 Task: Check the percentage active listings of tub shower in the last 5 years.
Action: Mouse moved to (1142, 240)
Screenshot: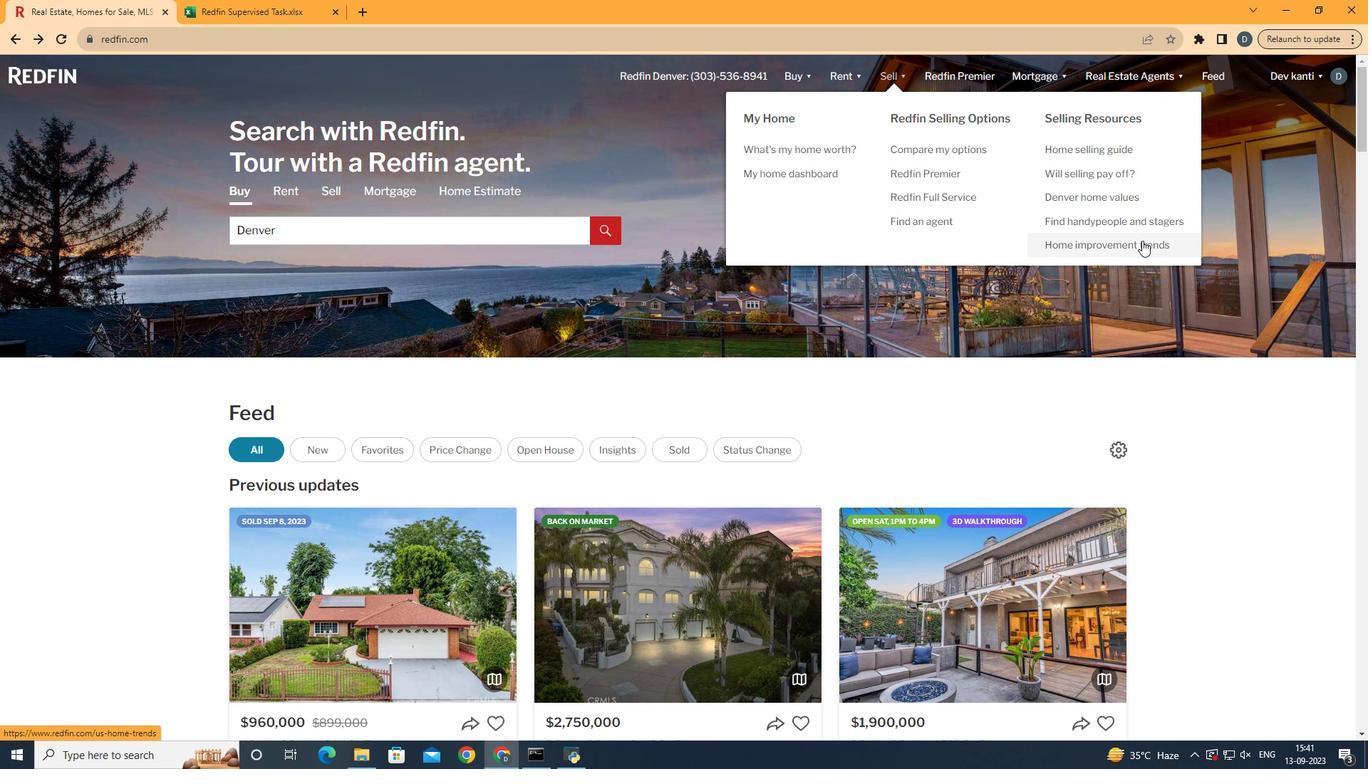 
Action: Mouse pressed left at (1142, 240)
Screenshot: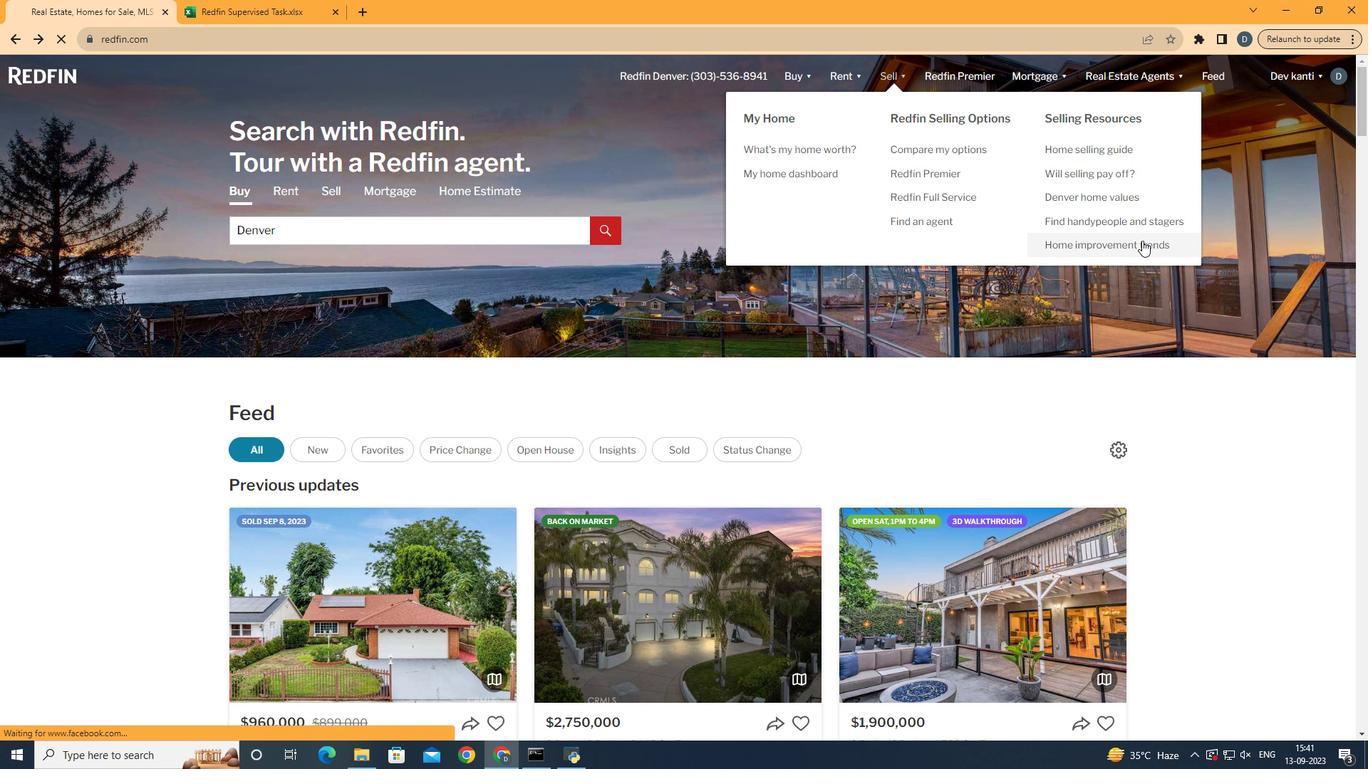 
Action: Mouse moved to (356, 273)
Screenshot: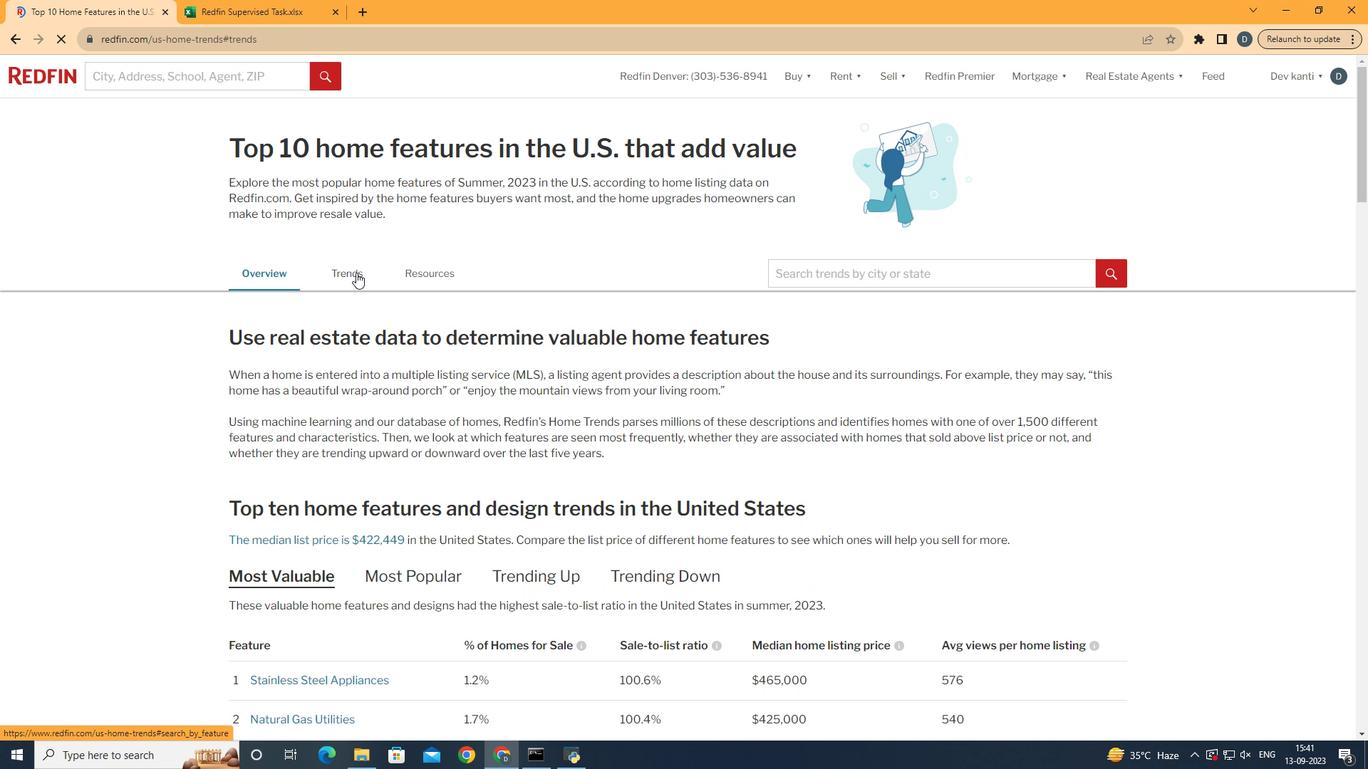 
Action: Mouse pressed left at (356, 273)
Screenshot: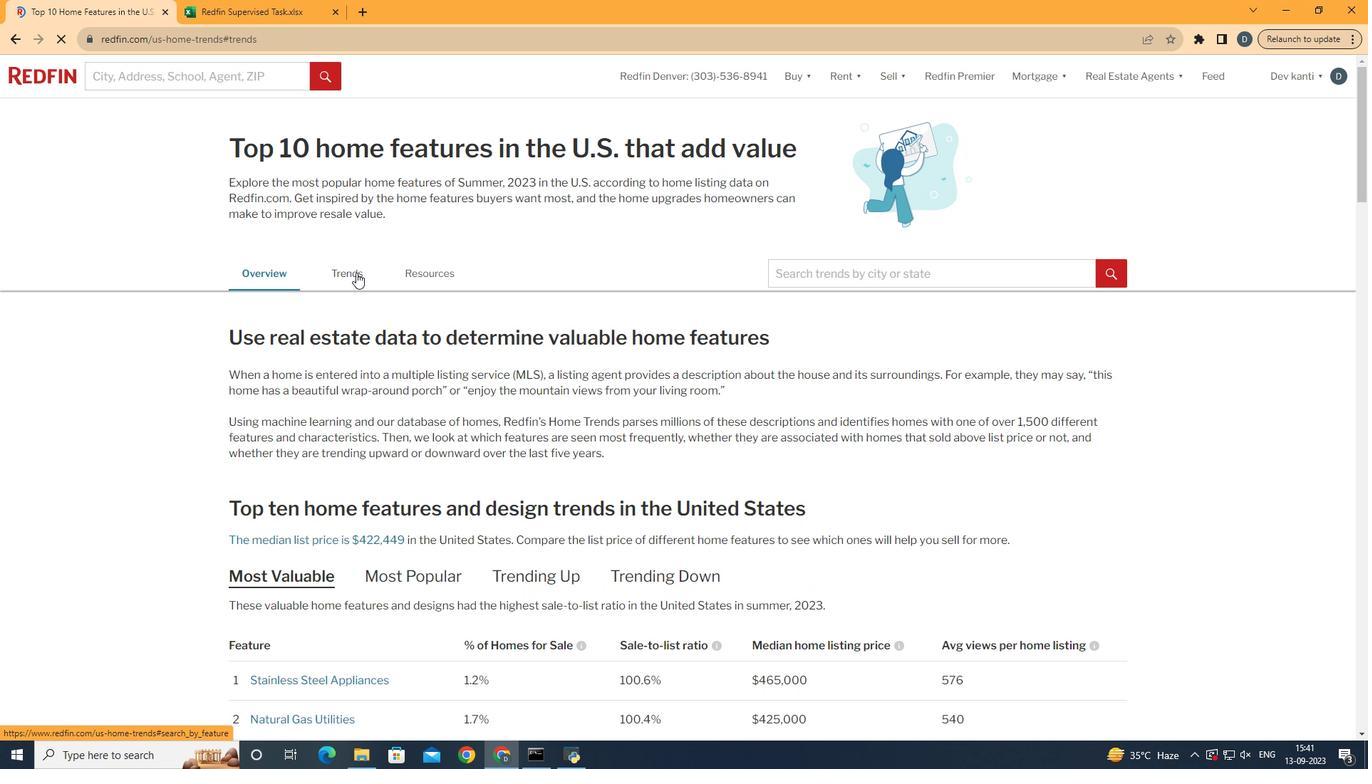 
Action: Mouse moved to (762, 281)
Screenshot: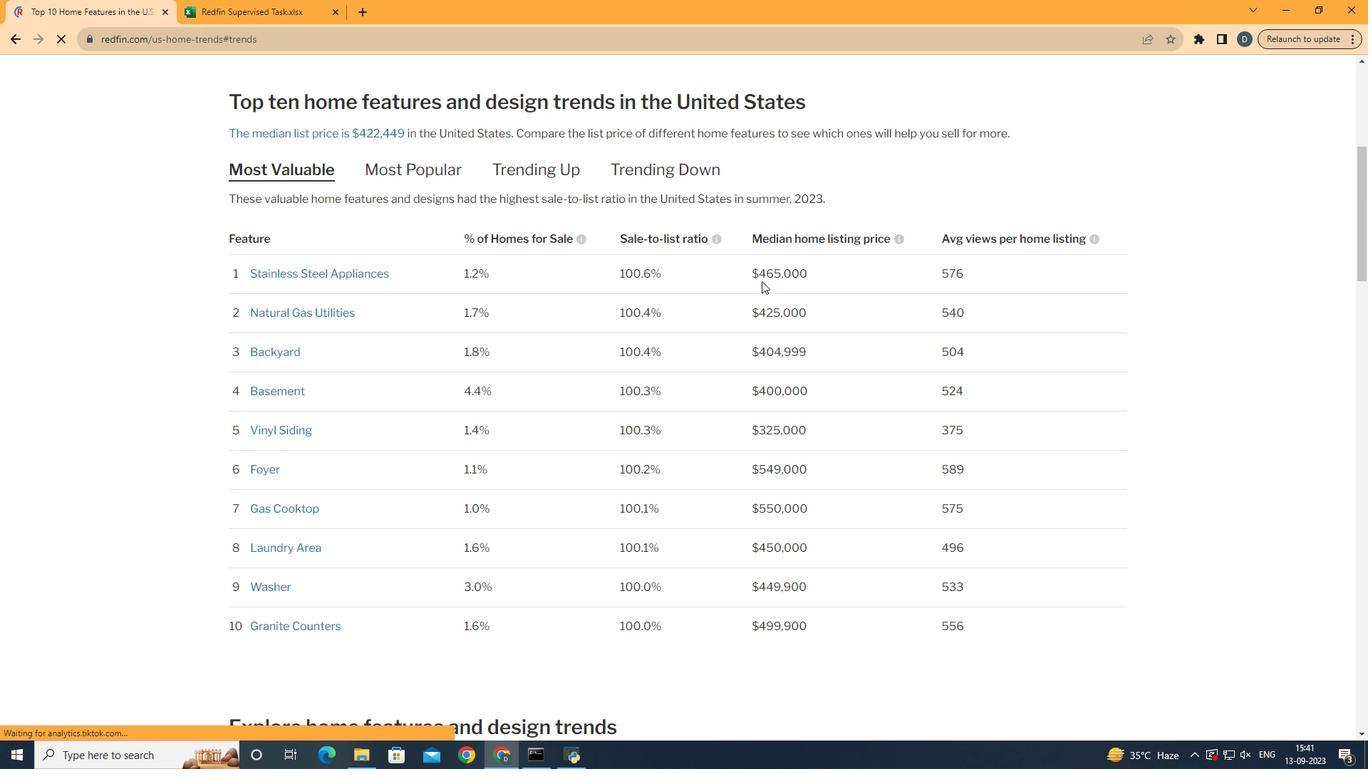
Action: Mouse scrolled (762, 280) with delta (0, 0)
Screenshot: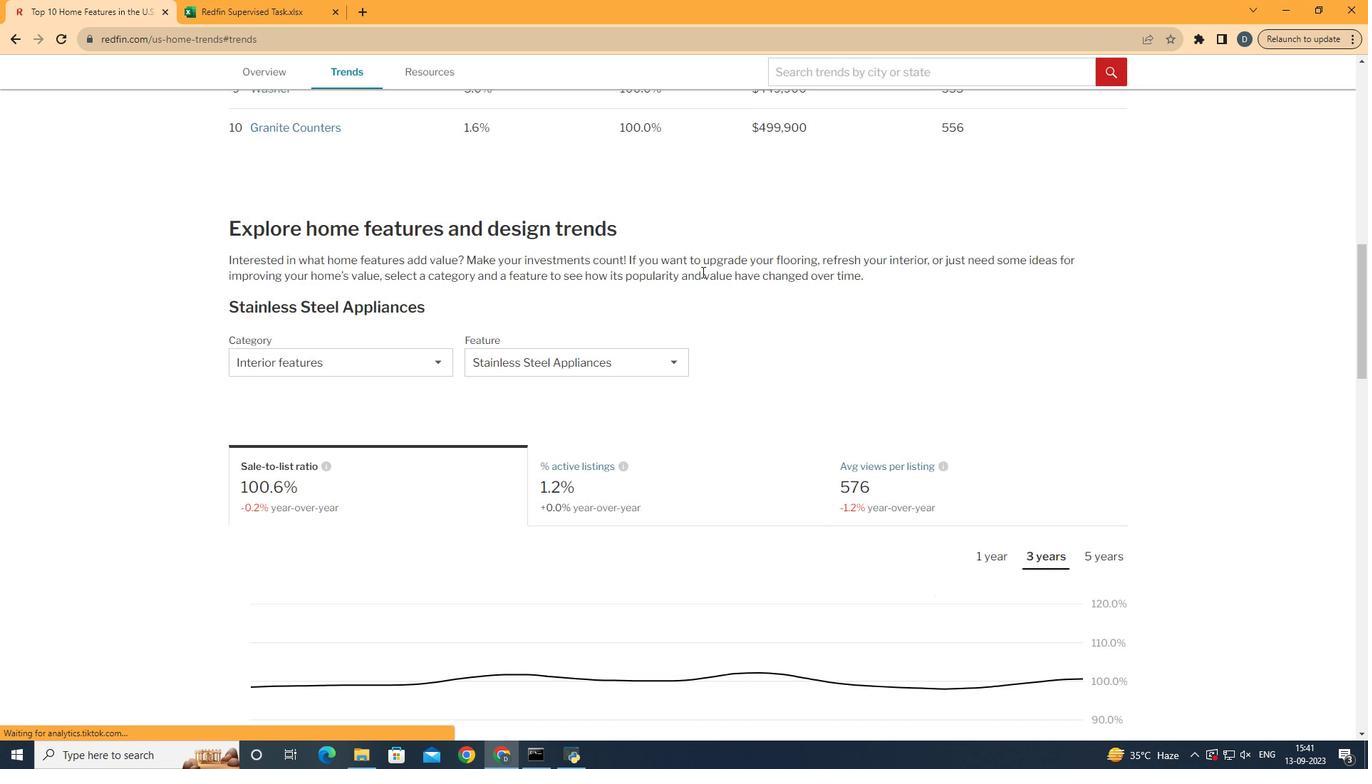 
Action: Mouse scrolled (762, 280) with delta (0, 0)
Screenshot: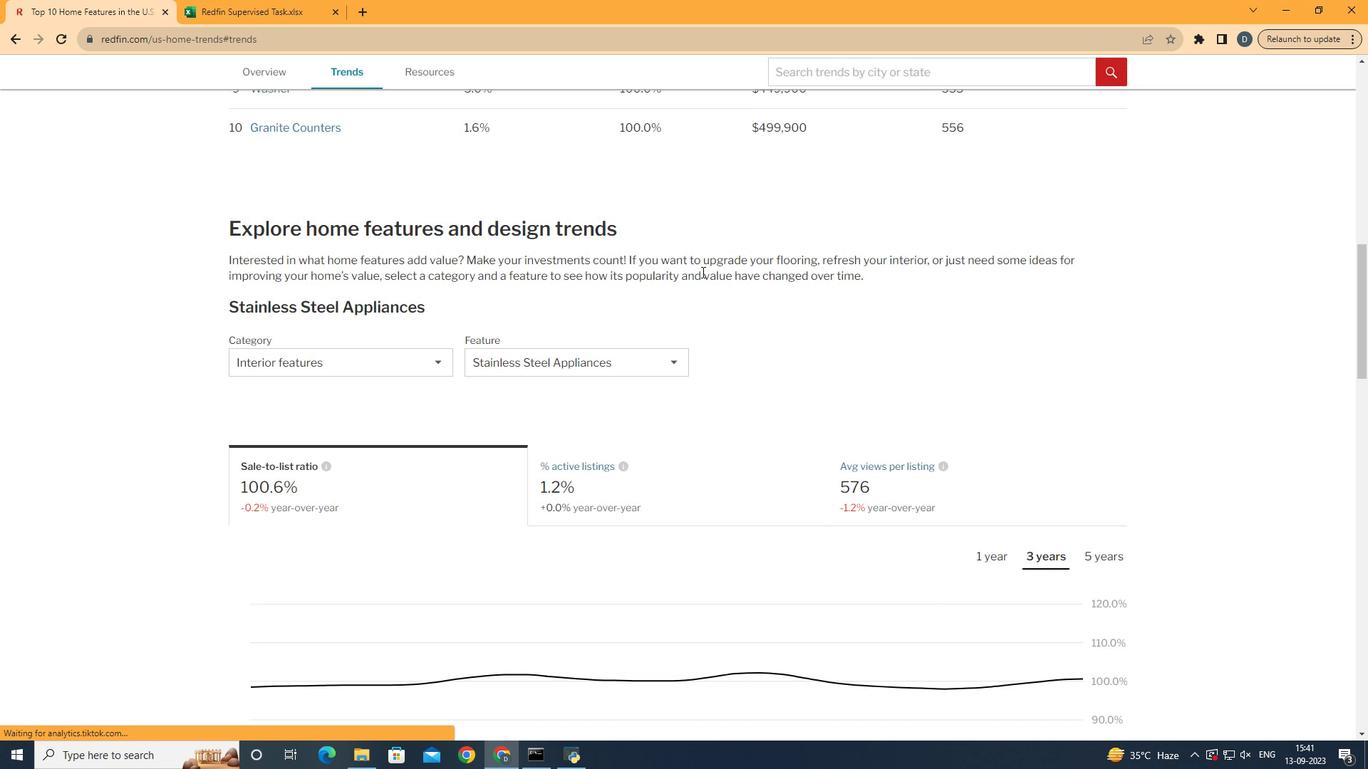 
Action: Mouse scrolled (762, 280) with delta (0, 0)
Screenshot: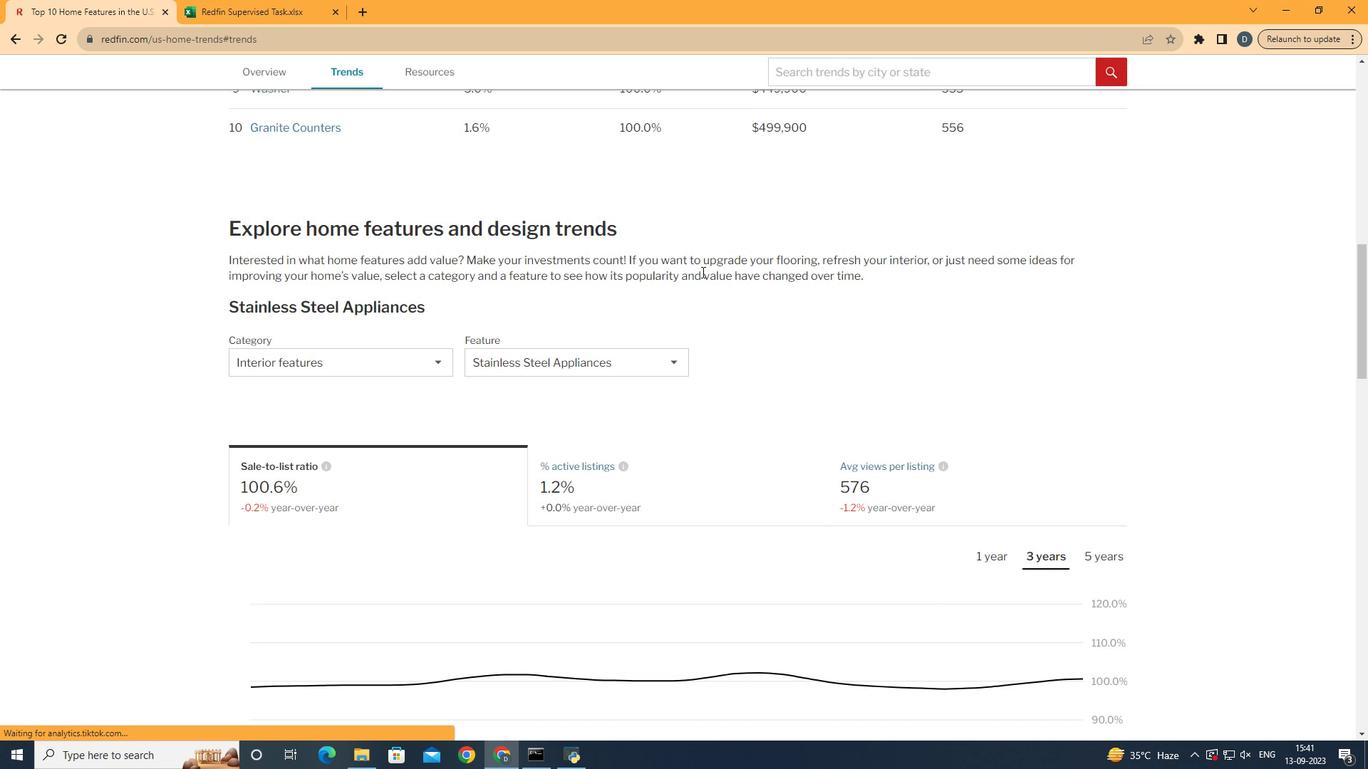 
Action: Mouse scrolled (762, 280) with delta (0, 0)
Screenshot: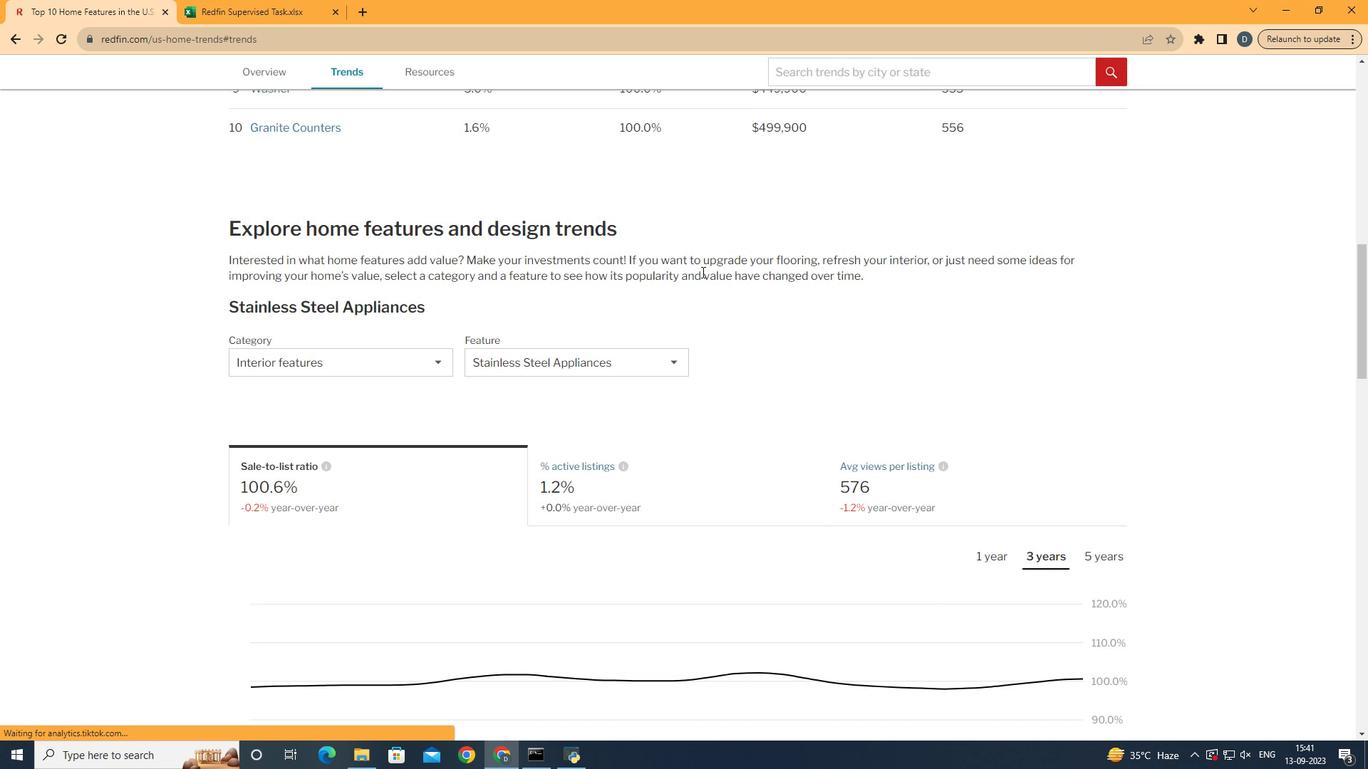 
Action: Mouse scrolled (762, 280) with delta (0, 0)
Screenshot: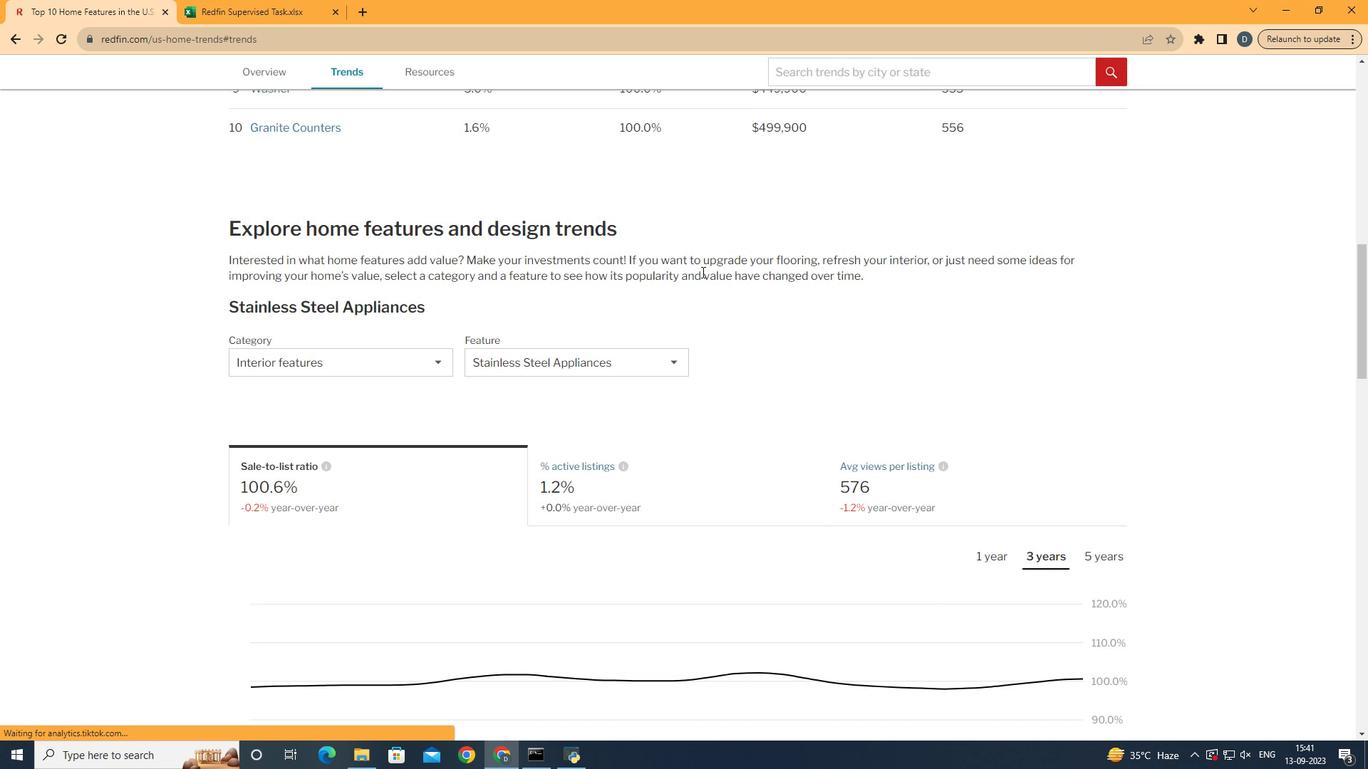 
Action: Mouse scrolled (762, 280) with delta (0, 0)
Screenshot: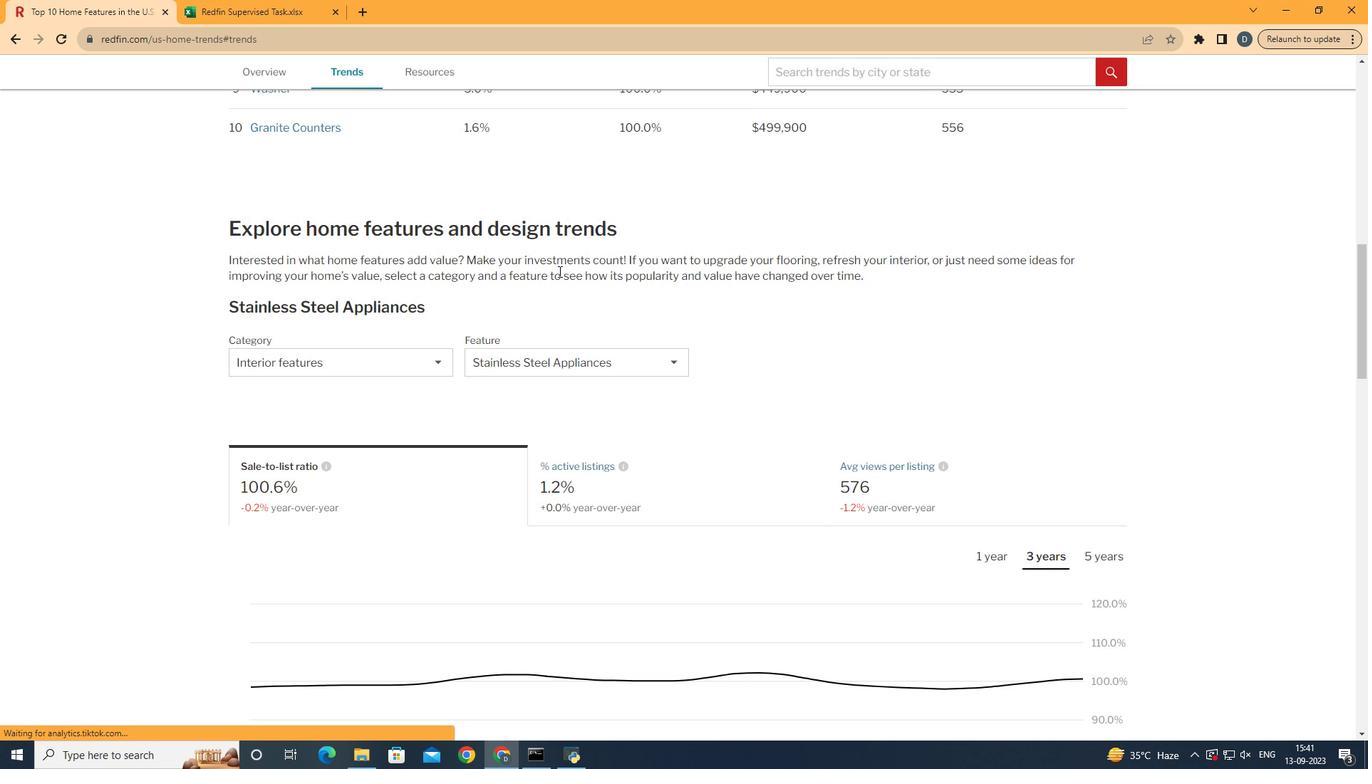 
Action: Mouse scrolled (762, 280) with delta (0, 0)
Screenshot: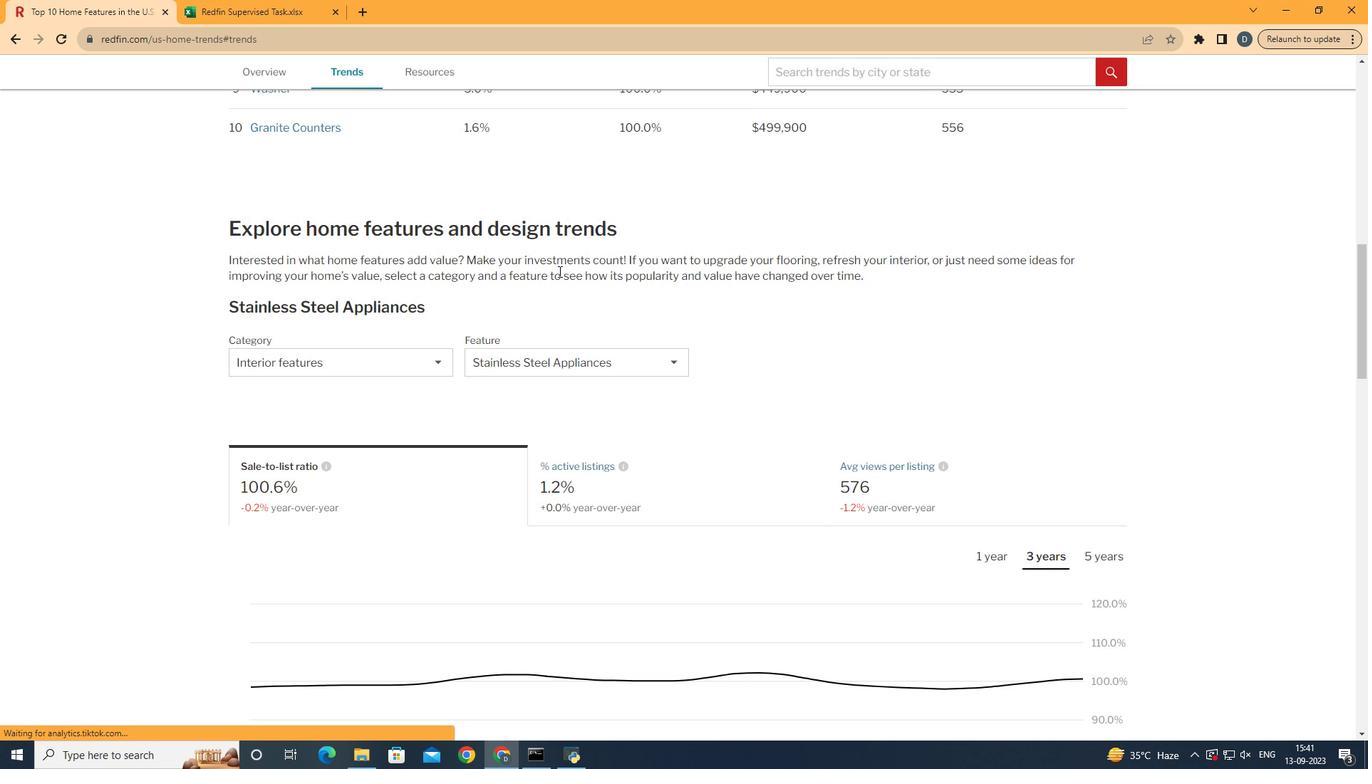 
Action: Mouse moved to (320, 360)
Screenshot: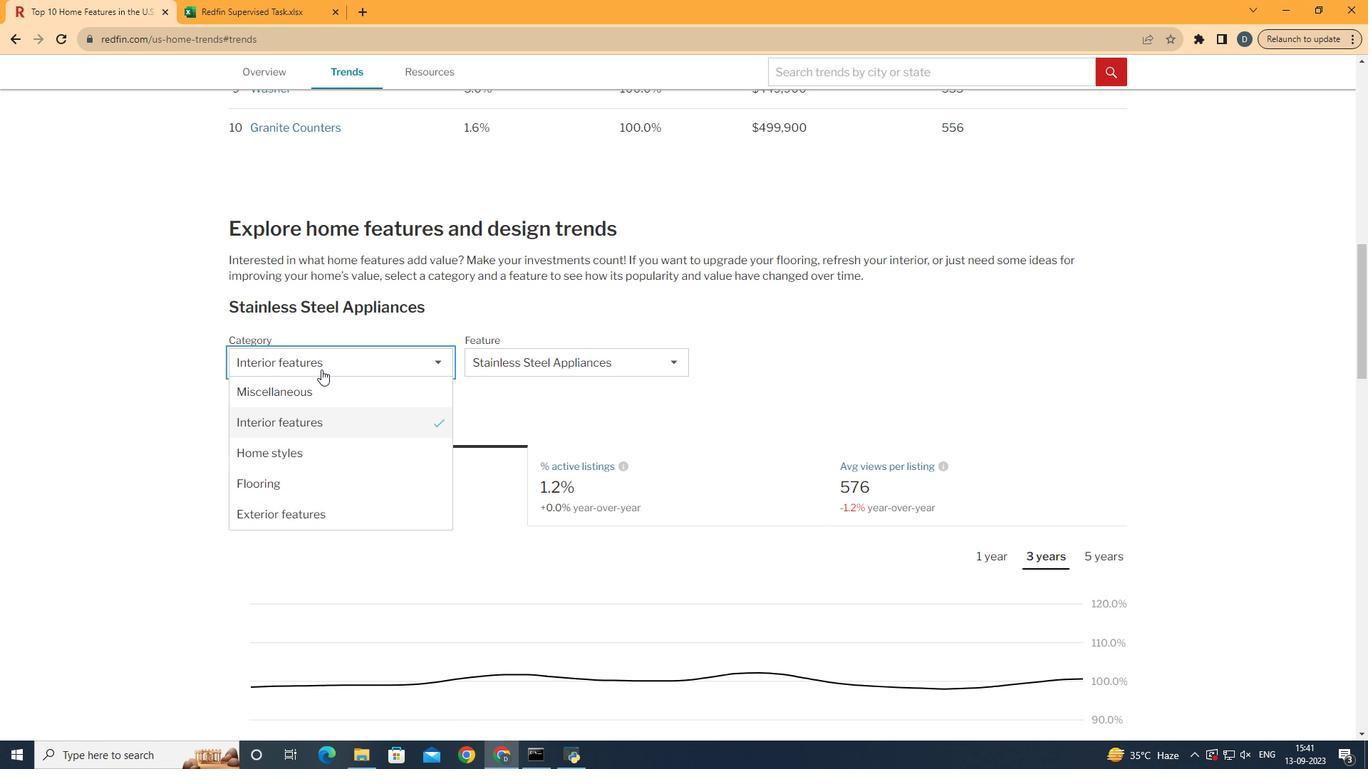 
Action: Mouse pressed left at (320, 360)
Screenshot: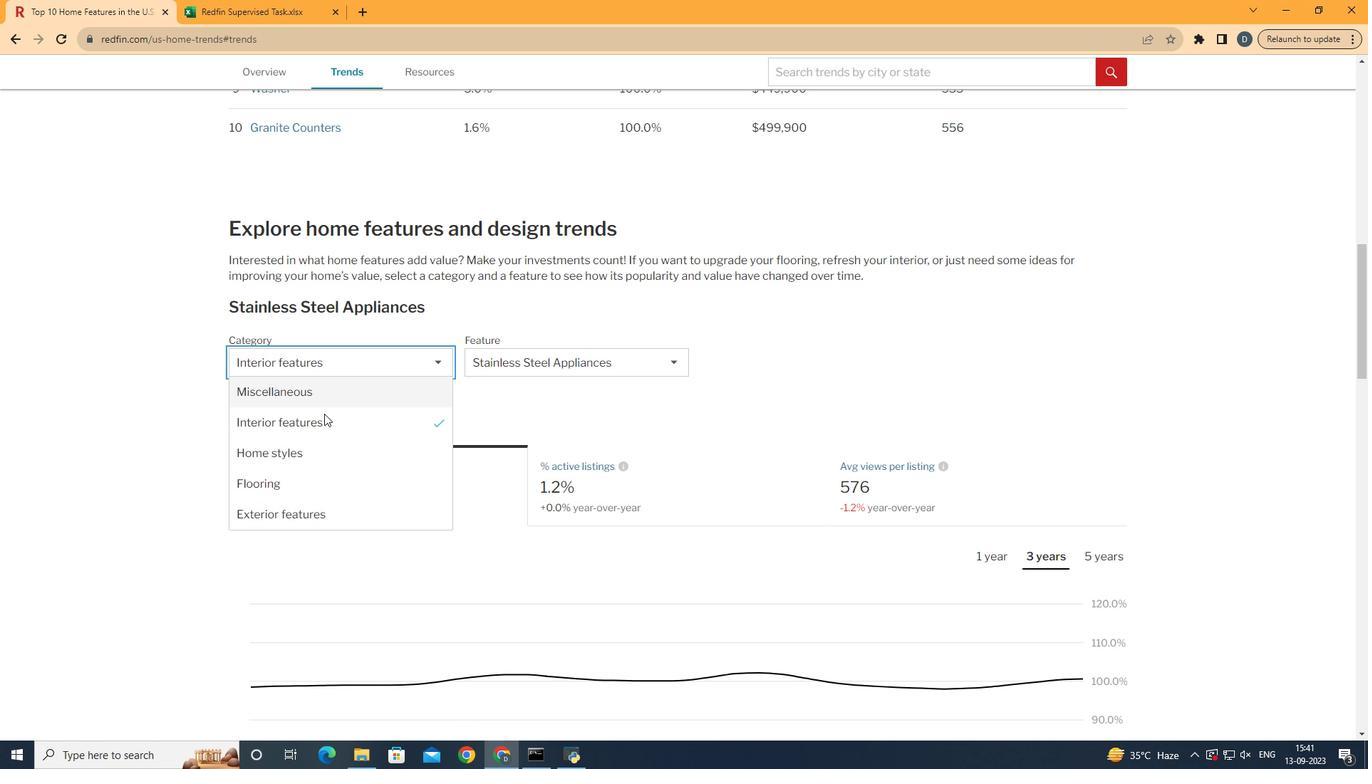 
Action: Mouse moved to (327, 426)
Screenshot: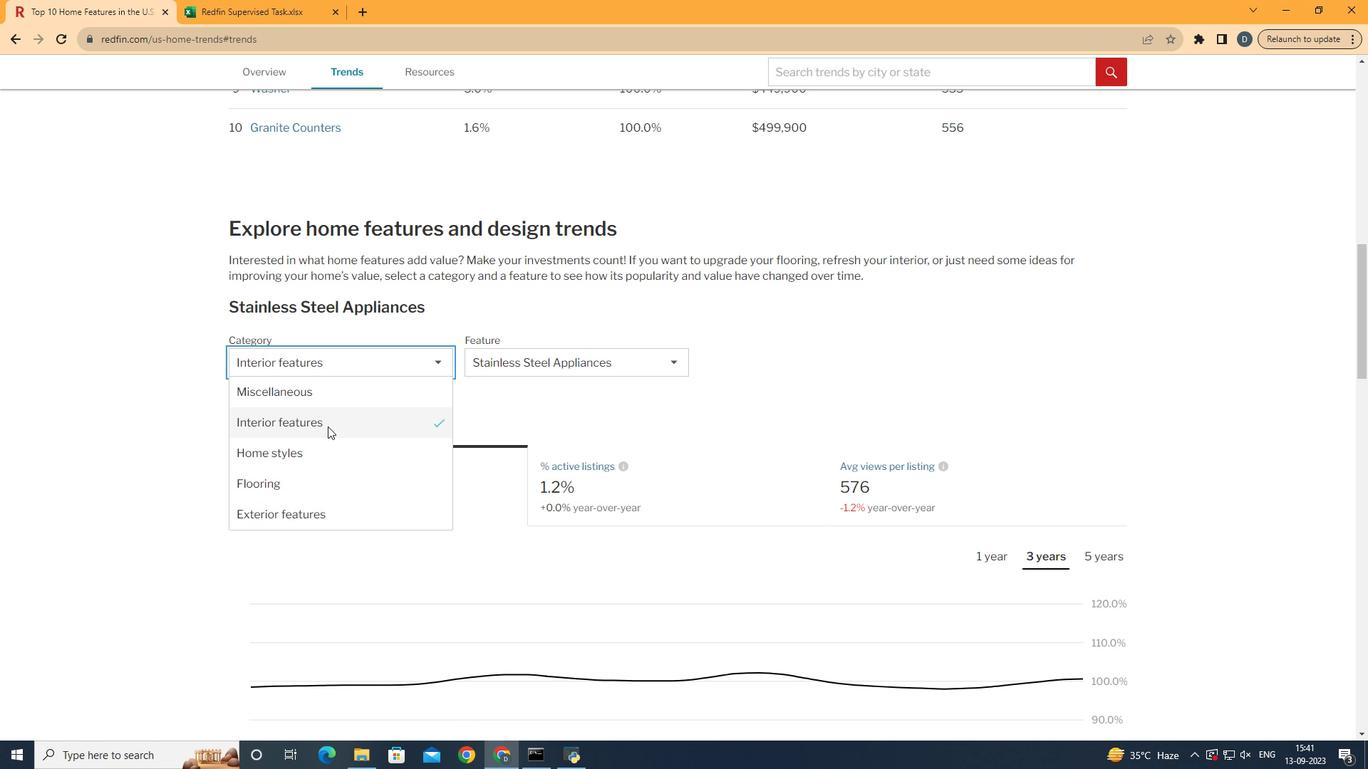 
Action: Mouse pressed left at (327, 426)
Screenshot: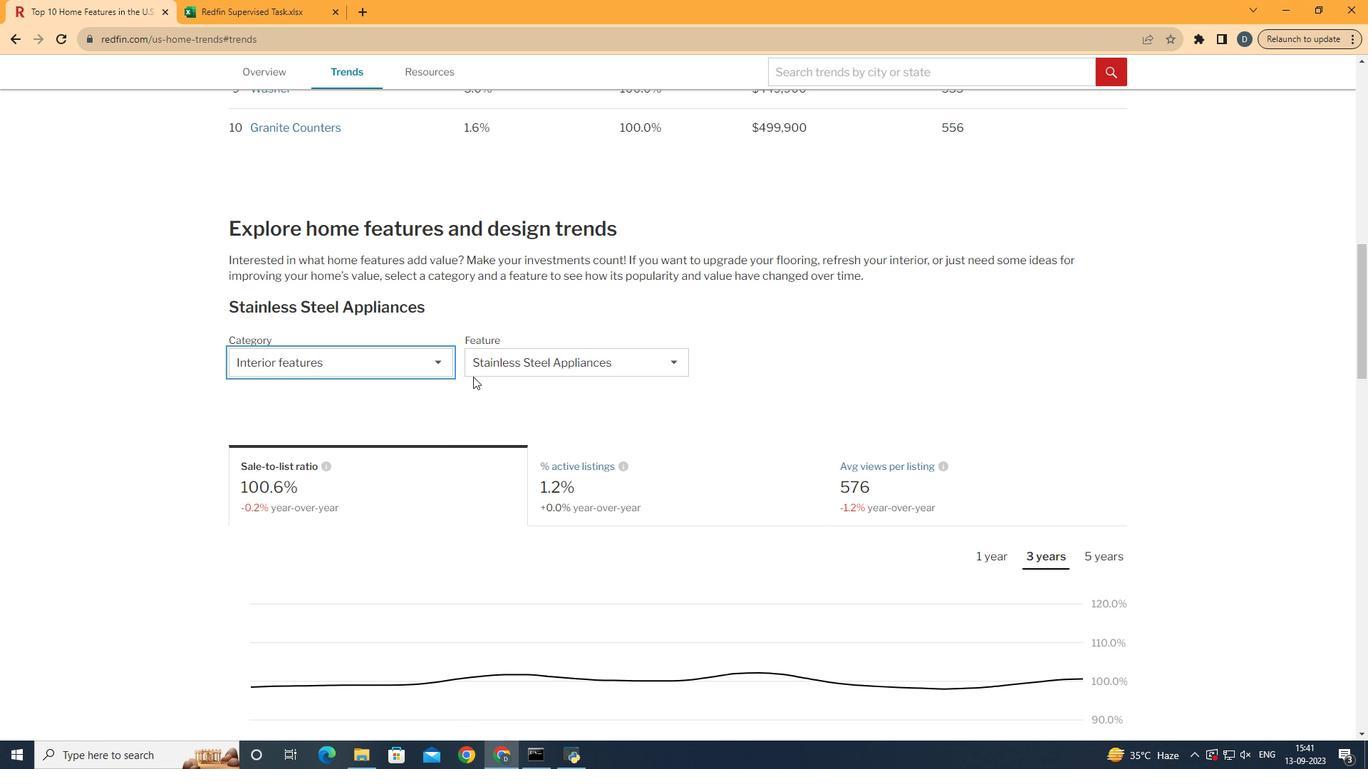 
Action: Mouse moved to (582, 346)
Screenshot: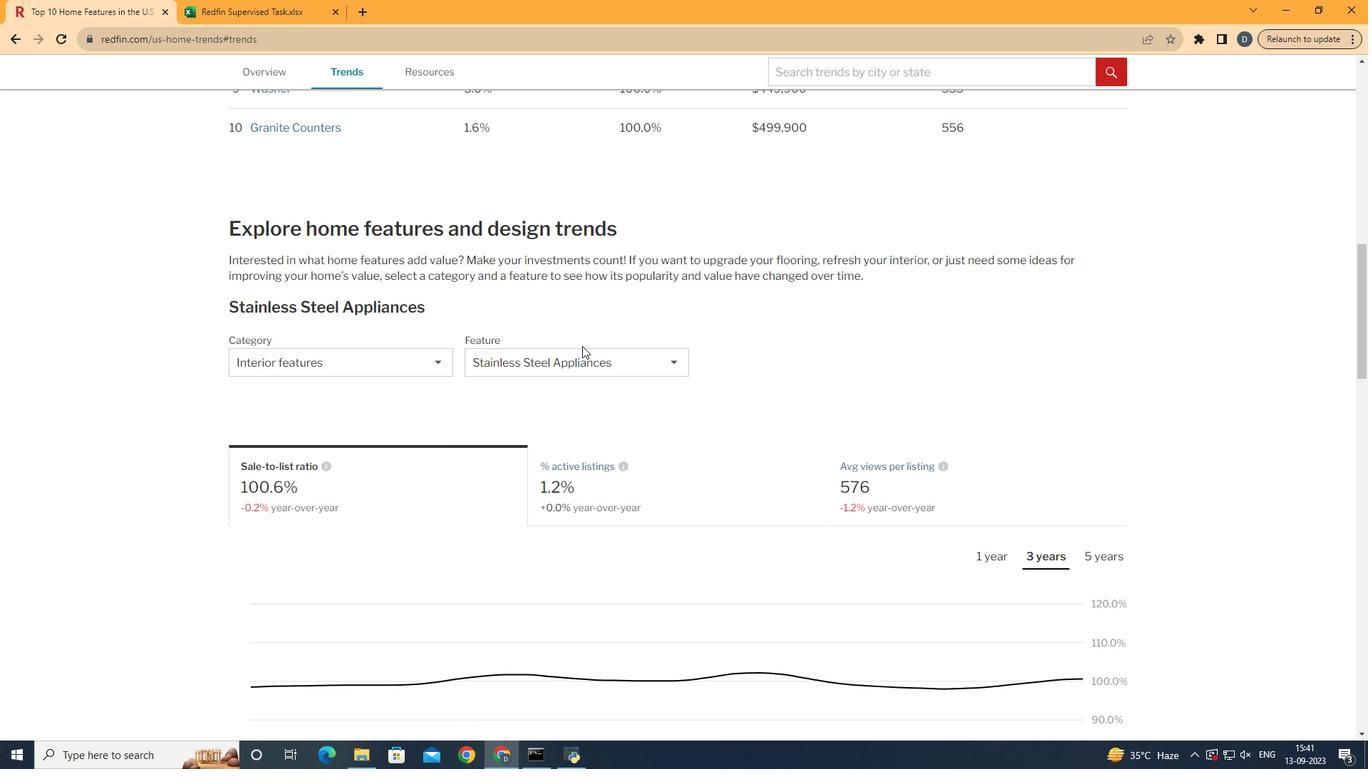 
Action: Mouse pressed left at (582, 346)
Screenshot: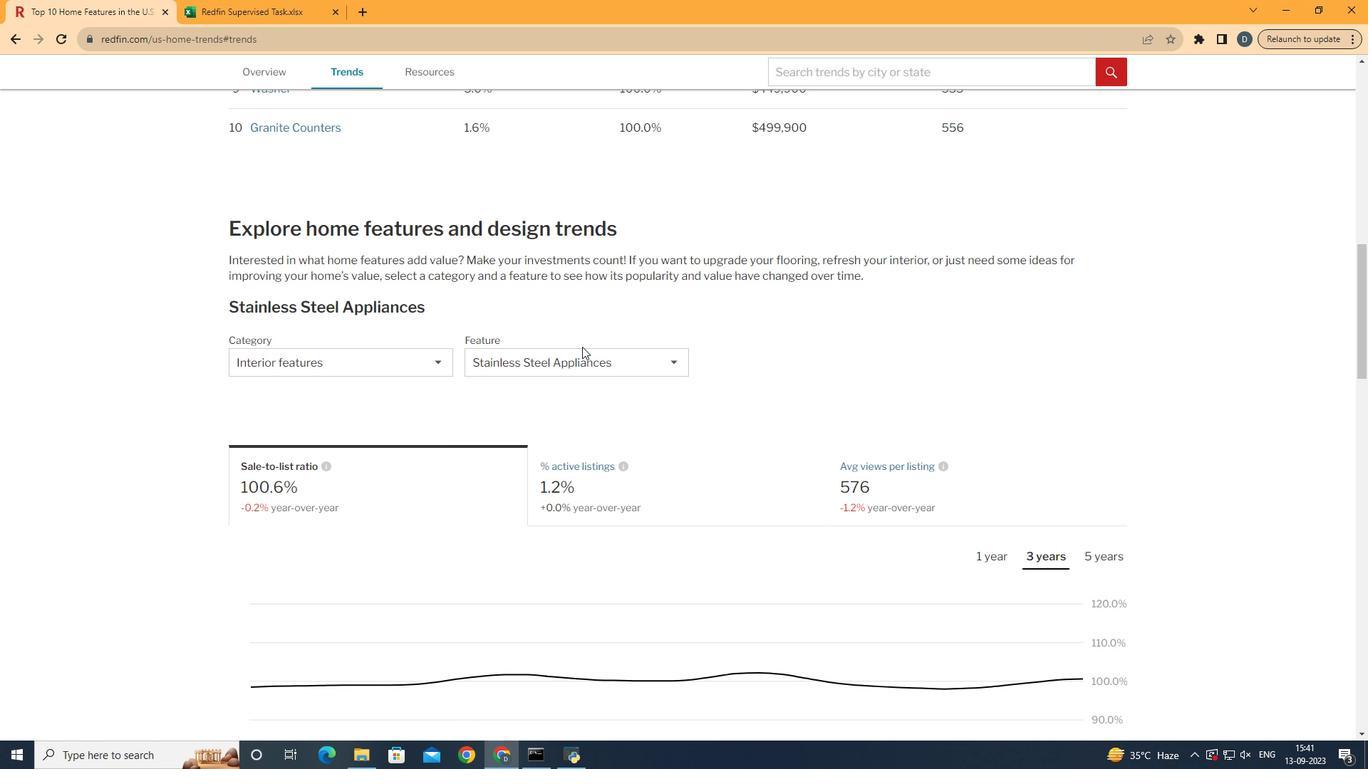 
Action: Mouse moved to (582, 347)
Screenshot: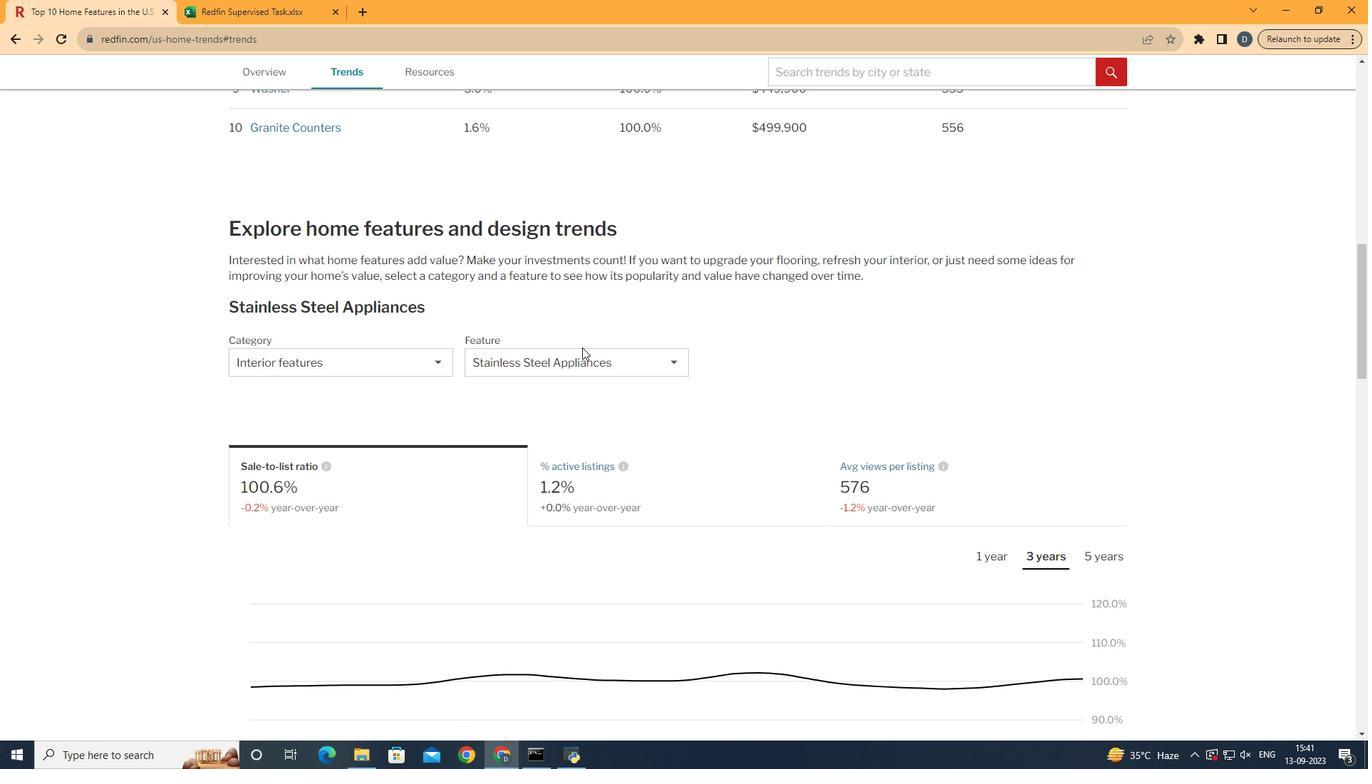 
Action: Mouse pressed left at (582, 347)
Screenshot: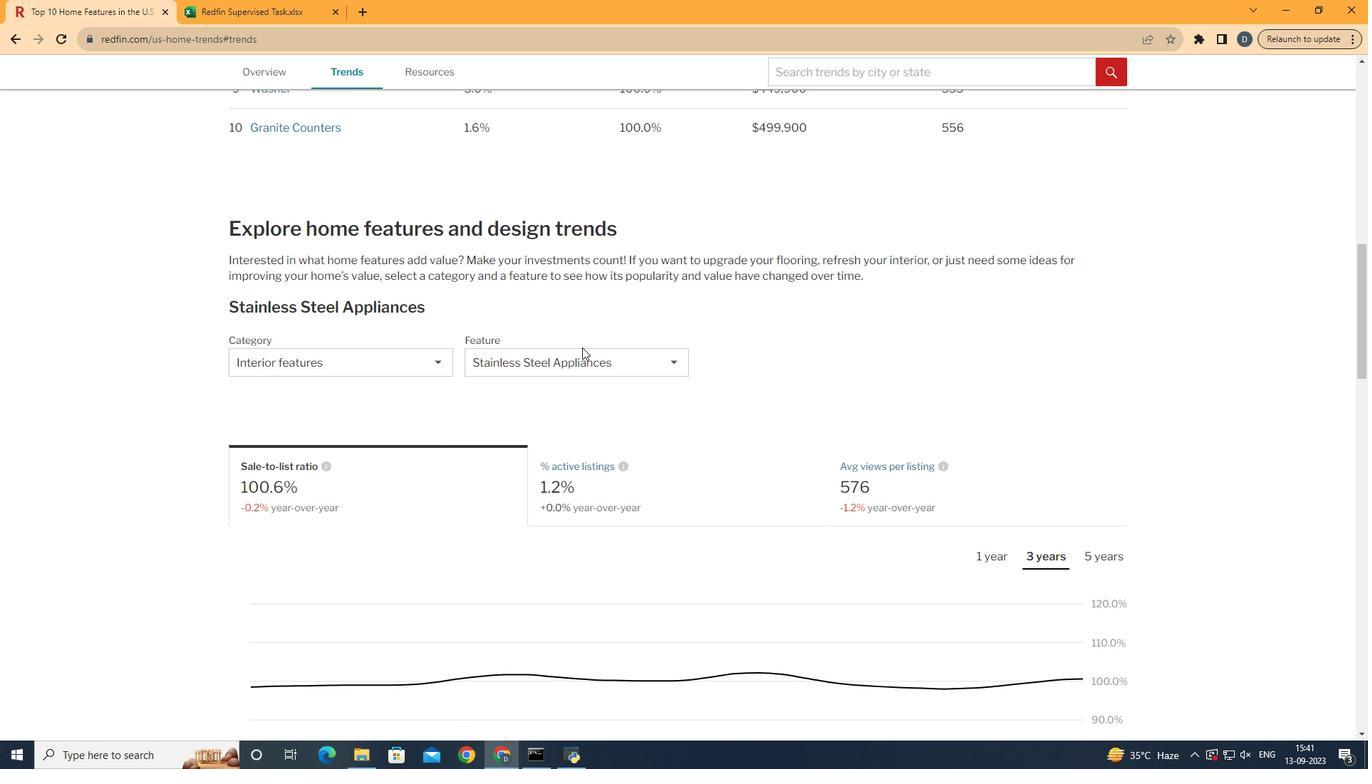 
Action: Mouse moved to (645, 354)
Screenshot: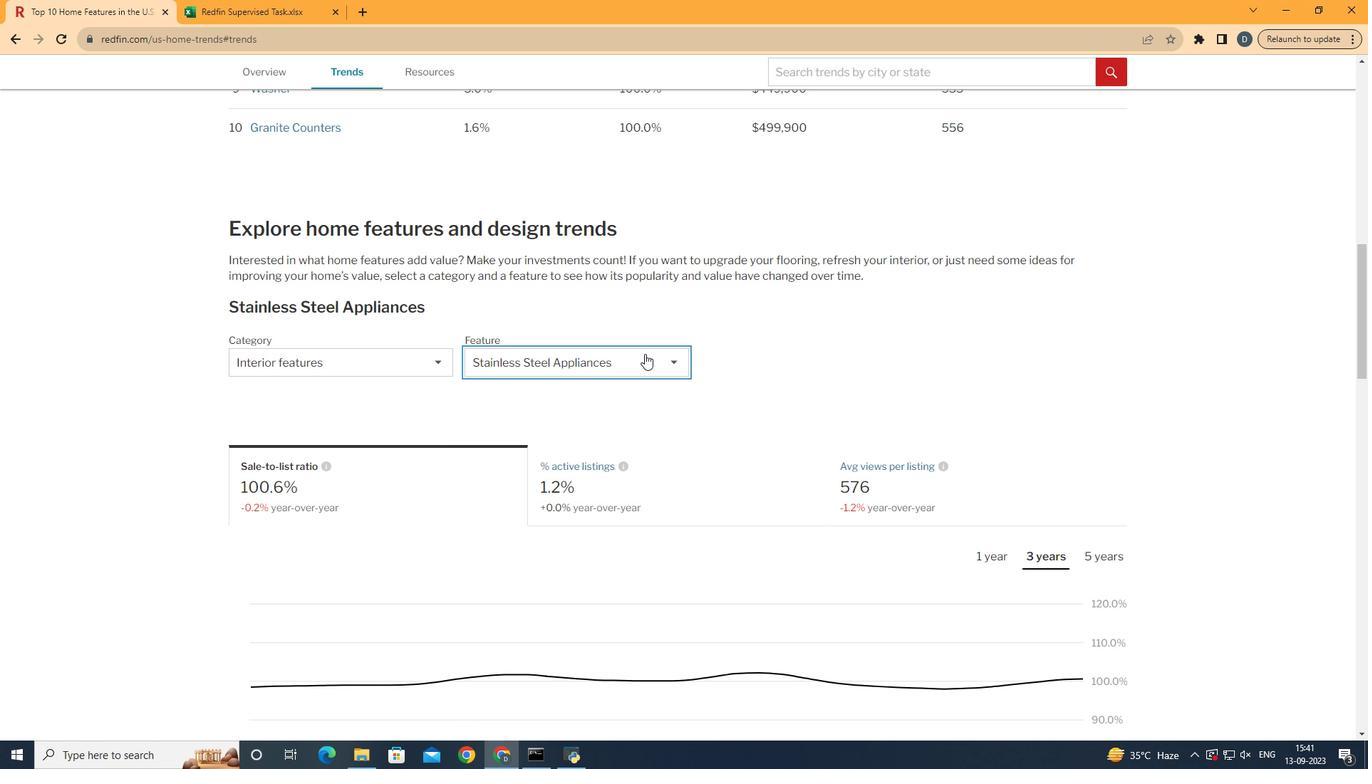 
Action: Mouse pressed left at (645, 354)
Screenshot: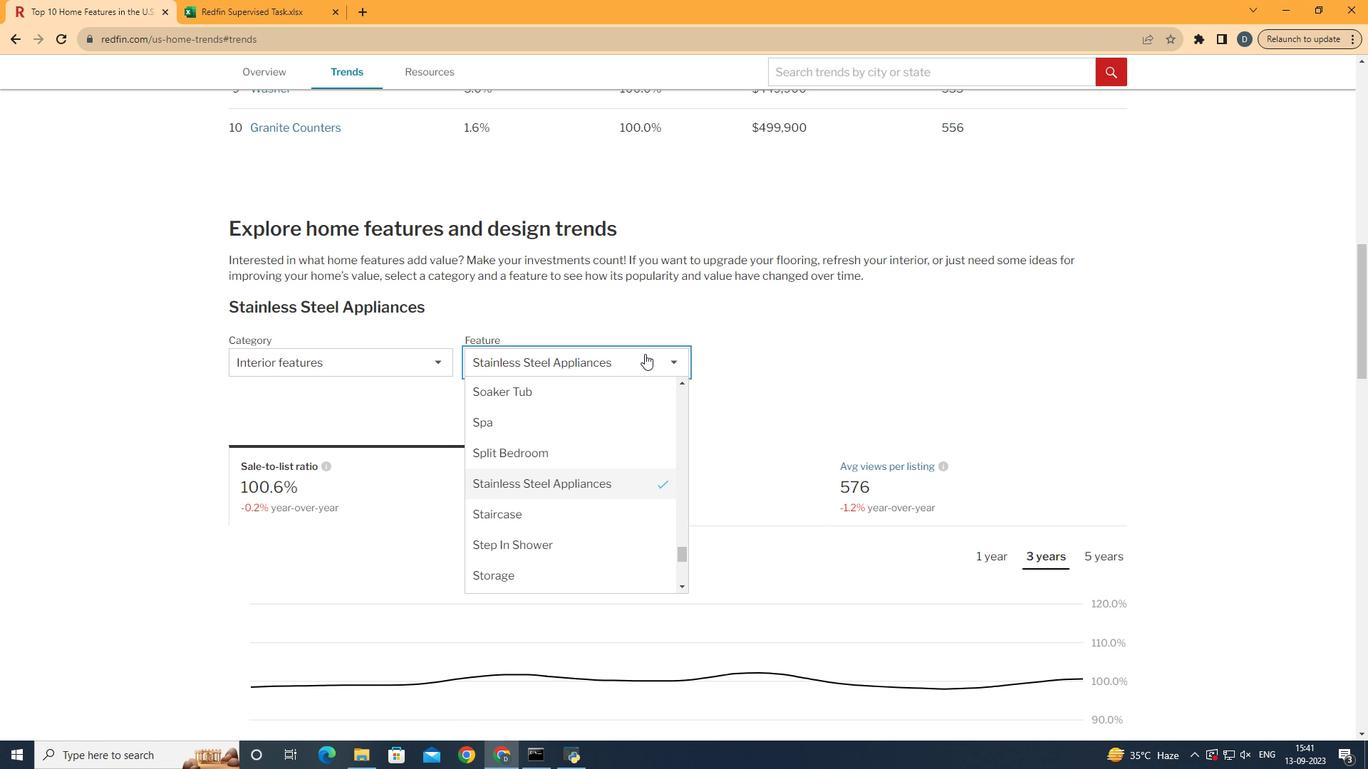 
Action: Mouse moved to (640, 509)
Screenshot: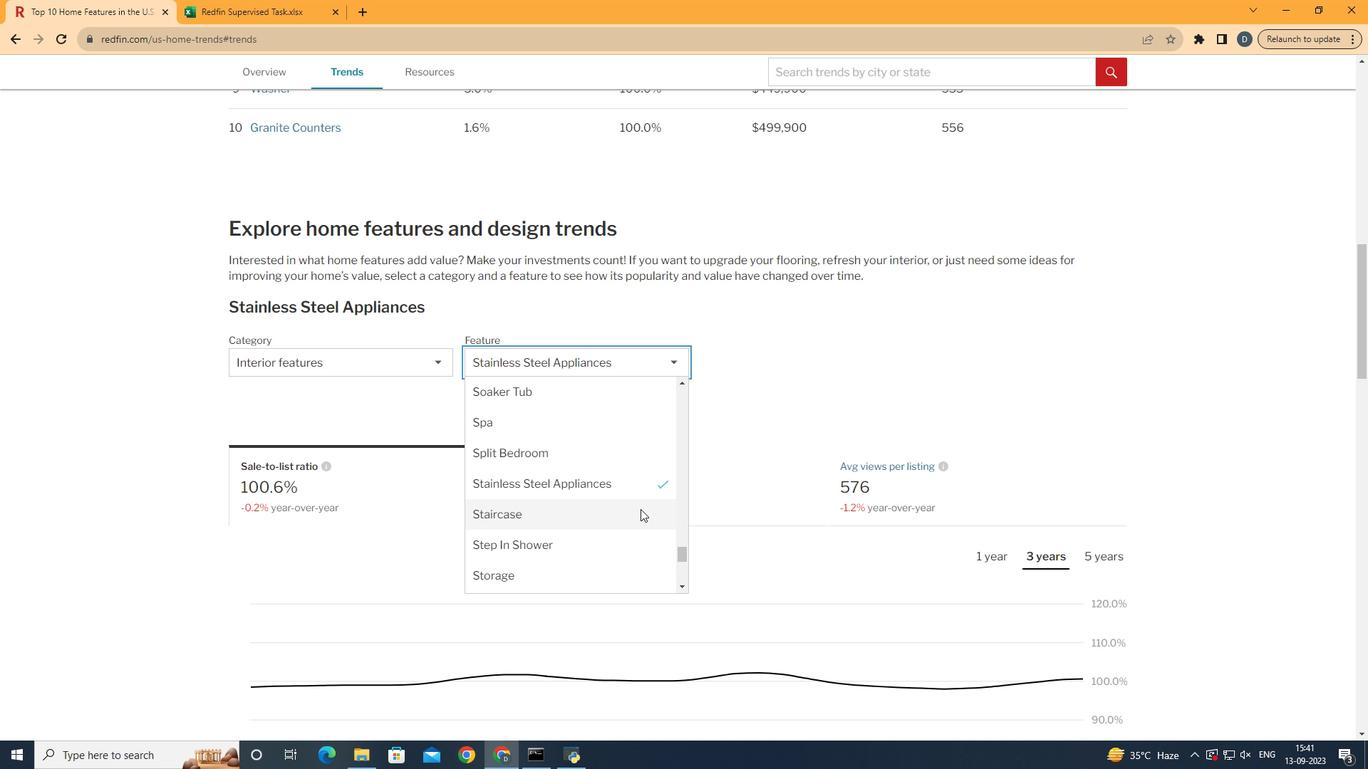 
Action: Mouse scrolled (640, 508) with delta (0, 0)
Screenshot: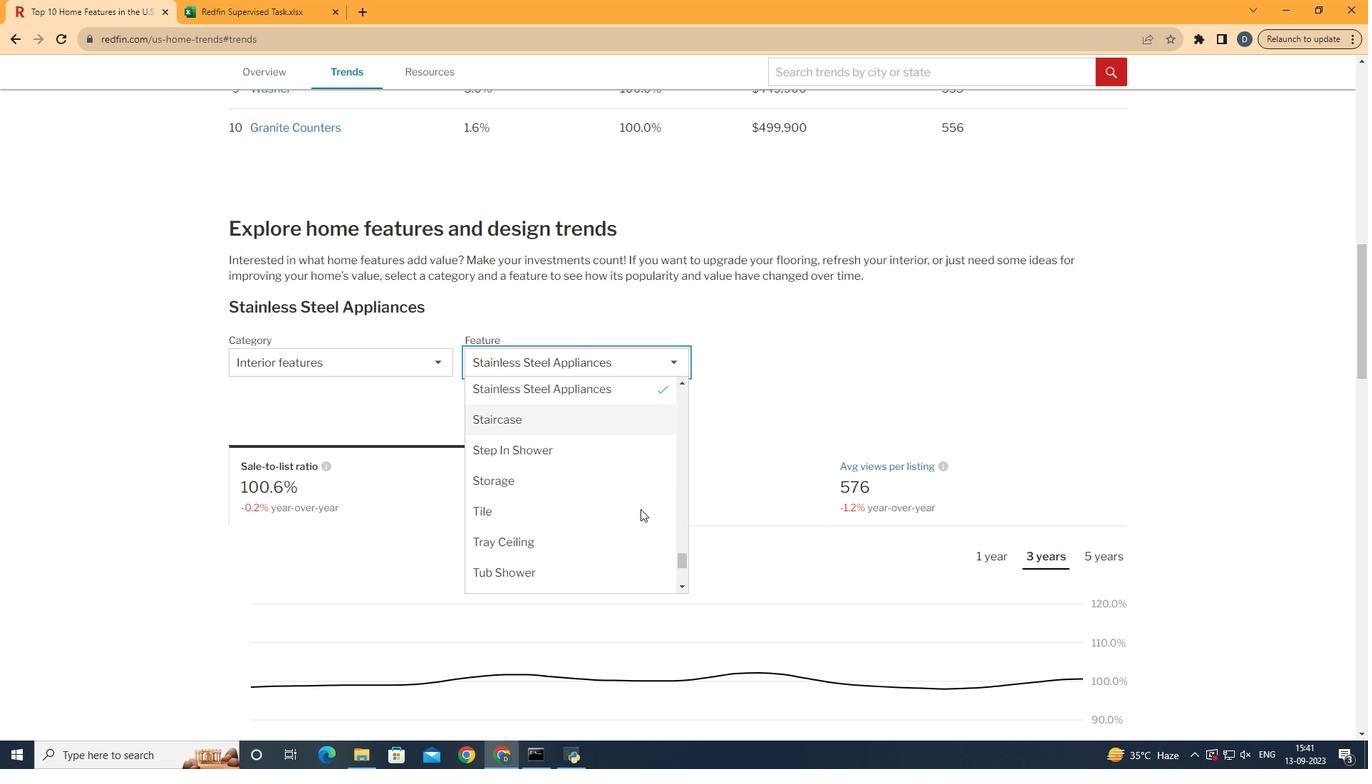 
Action: Mouse scrolled (640, 508) with delta (0, 0)
Screenshot: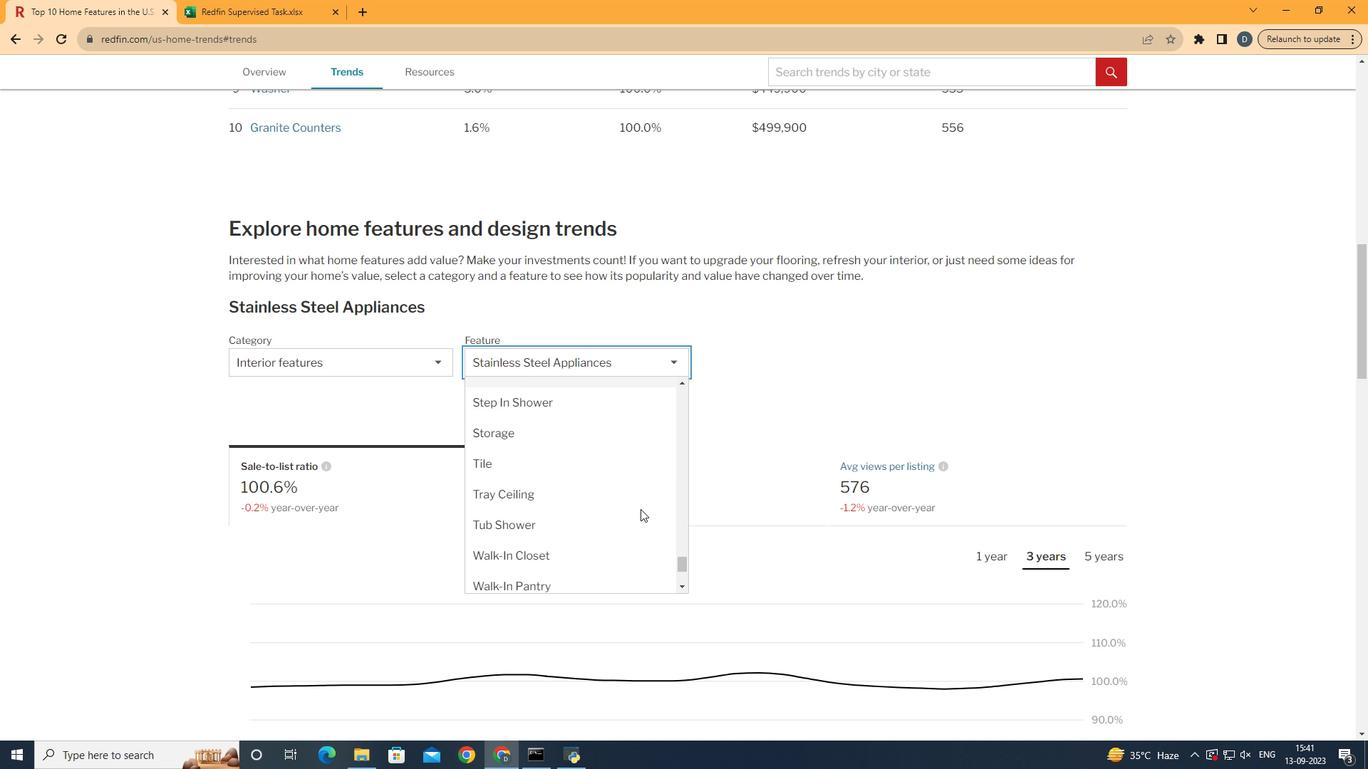 
Action: Mouse scrolled (640, 508) with delta (0, 0)
Screenshot: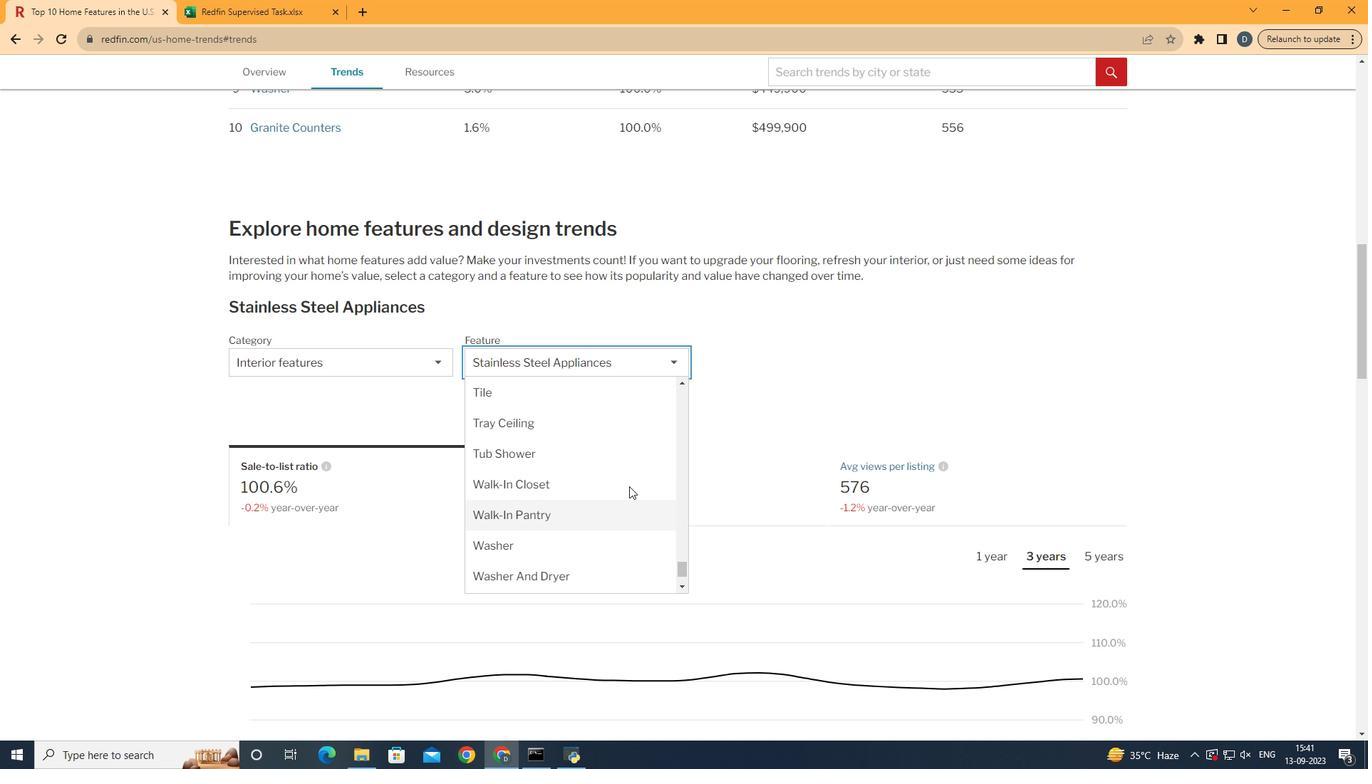 
Action: Mouse moved to (617, 459)
Screenshot: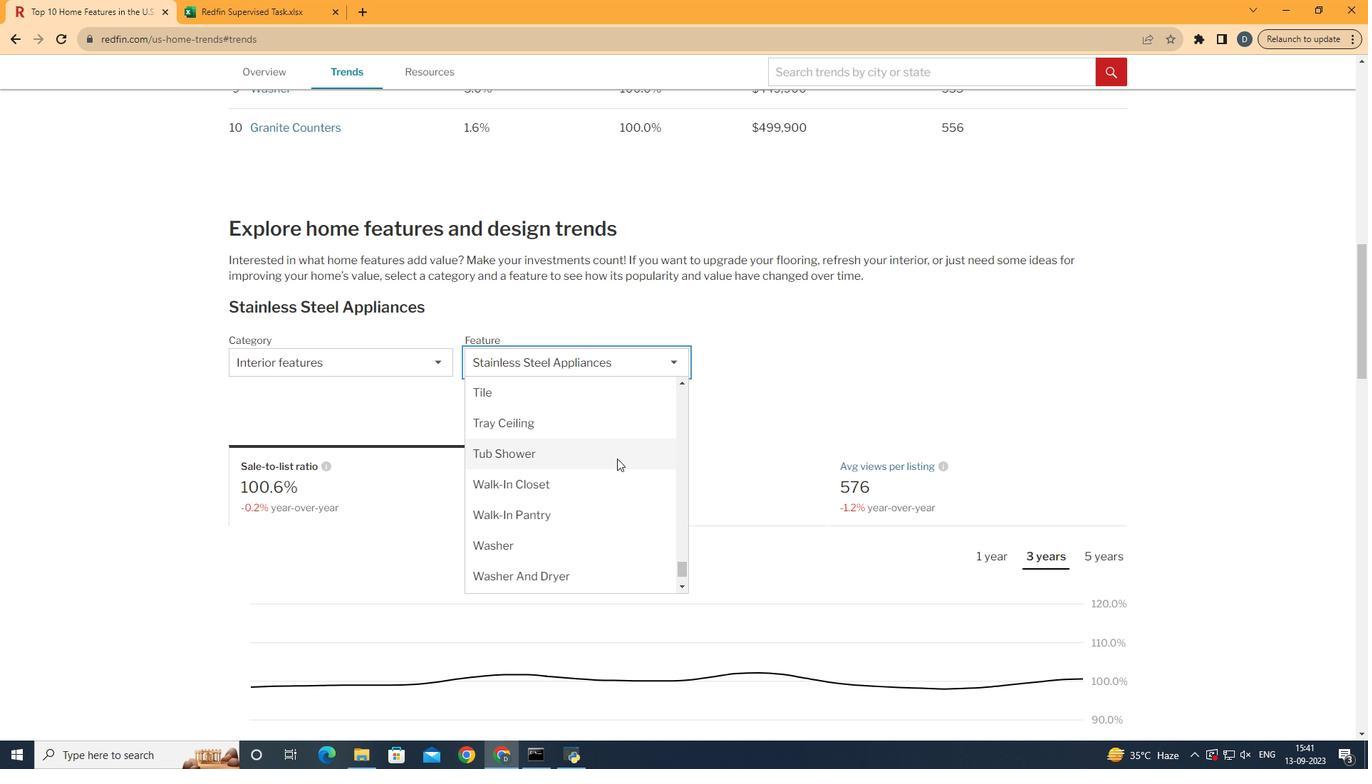 
Action: Mouse pressed left at (617, 459)
Screenshot: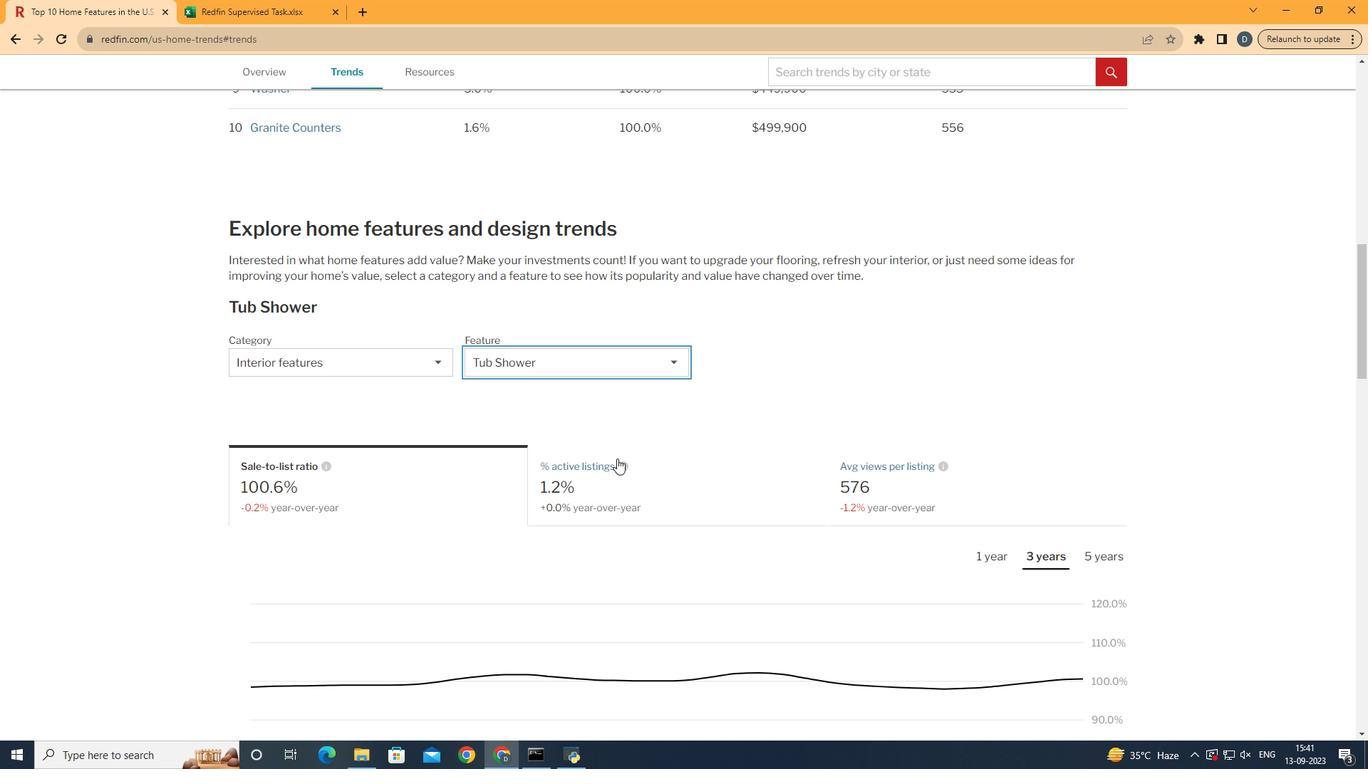 
Action: Mouse moved to (663, 455)
Screenshot: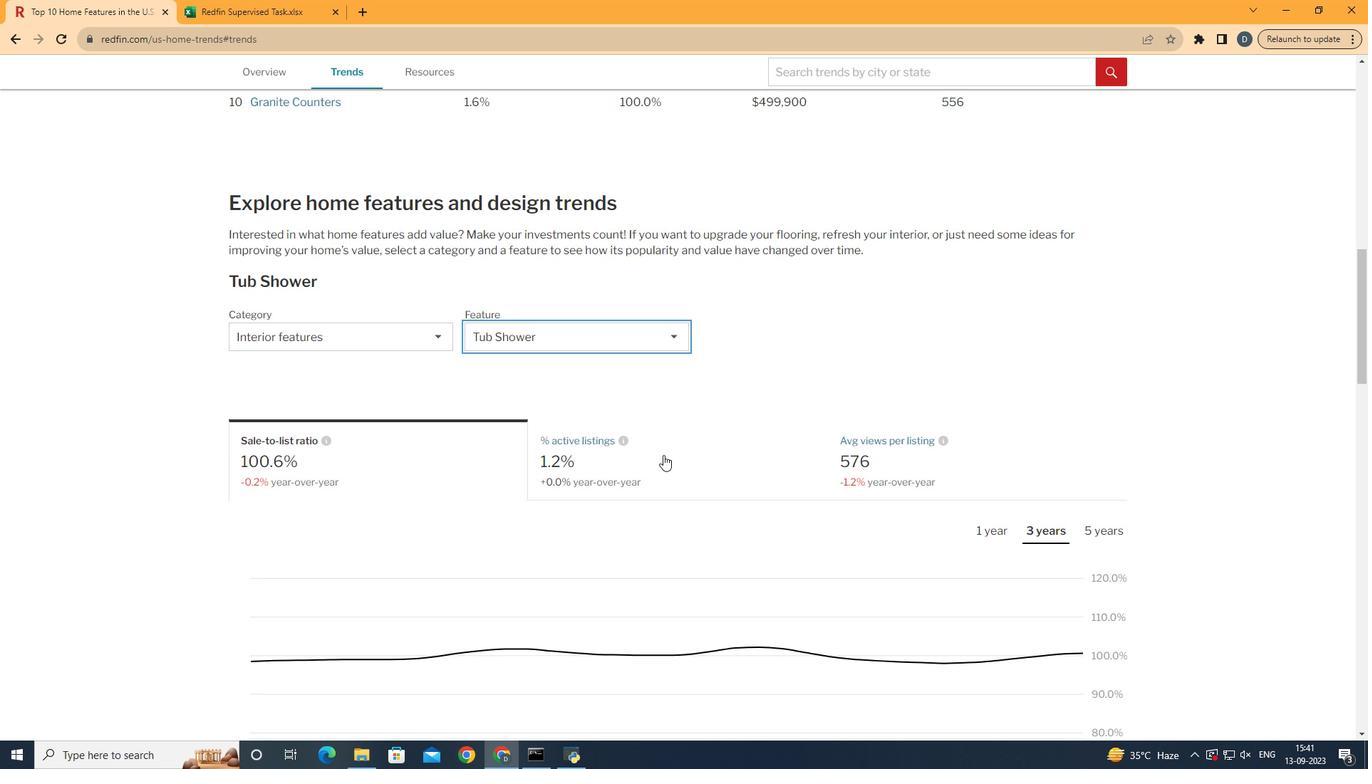 
Action: Mouse scrolled (663, 454) with delta (0, 0)
Screenshot: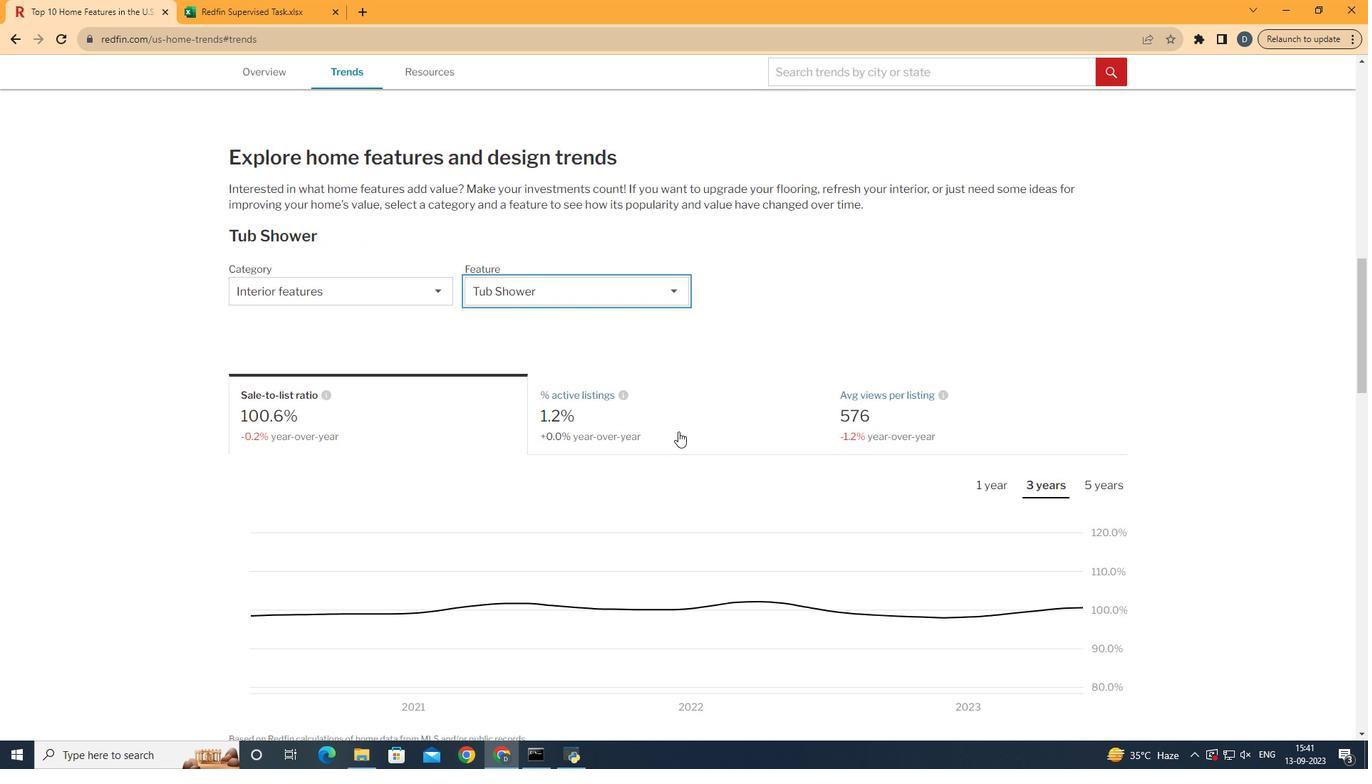 
Action: Mouse moved to (720, 384)
Screenshot: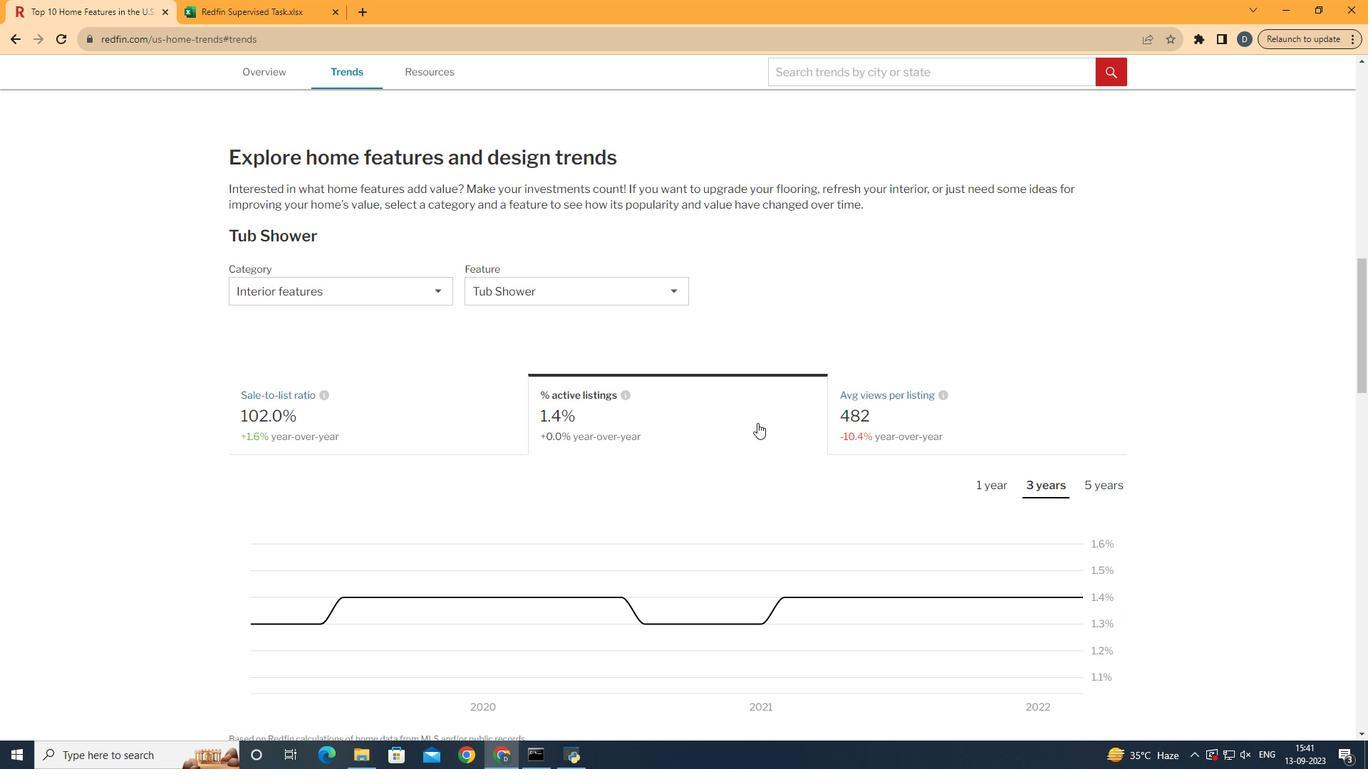 
Action: Mouse pressed left at (720, 384)
Screenshot: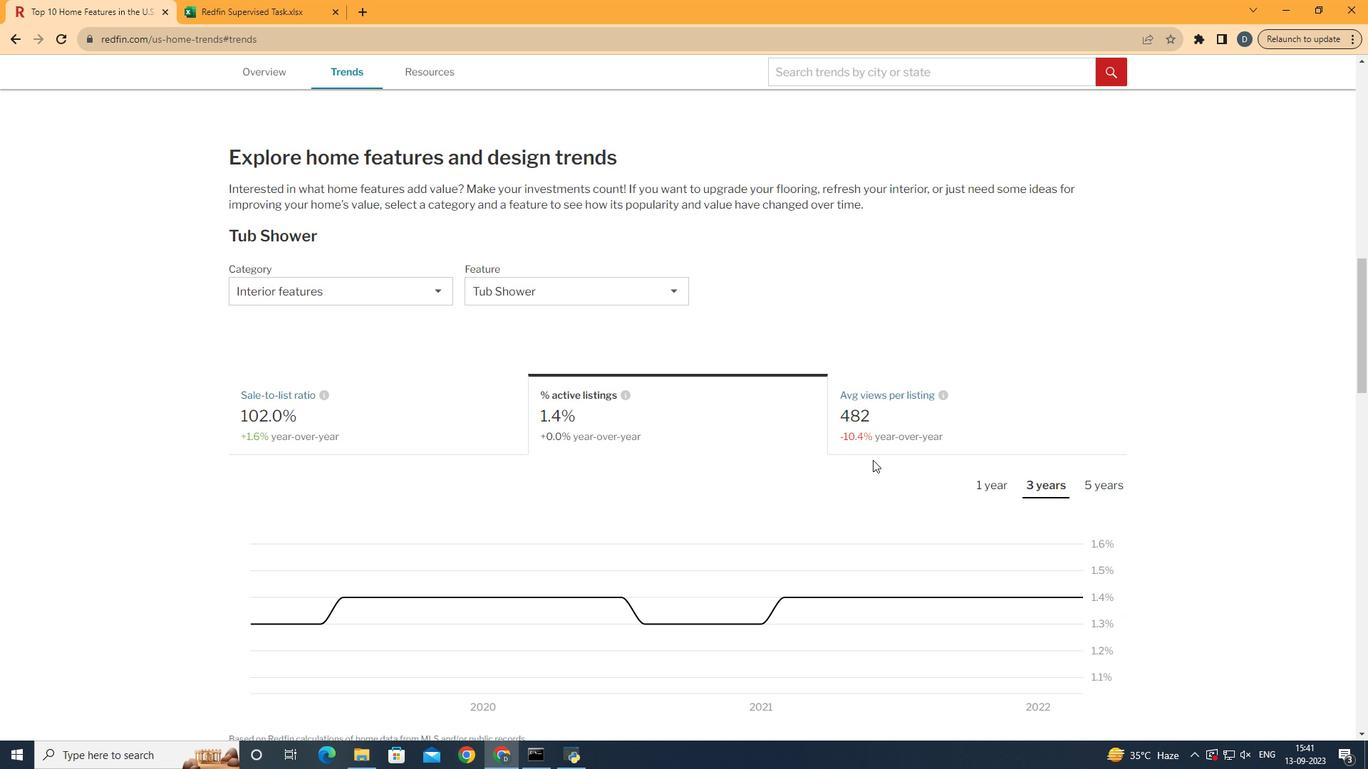 
Action: Mouse moved to (1114, 478)
Screenshot: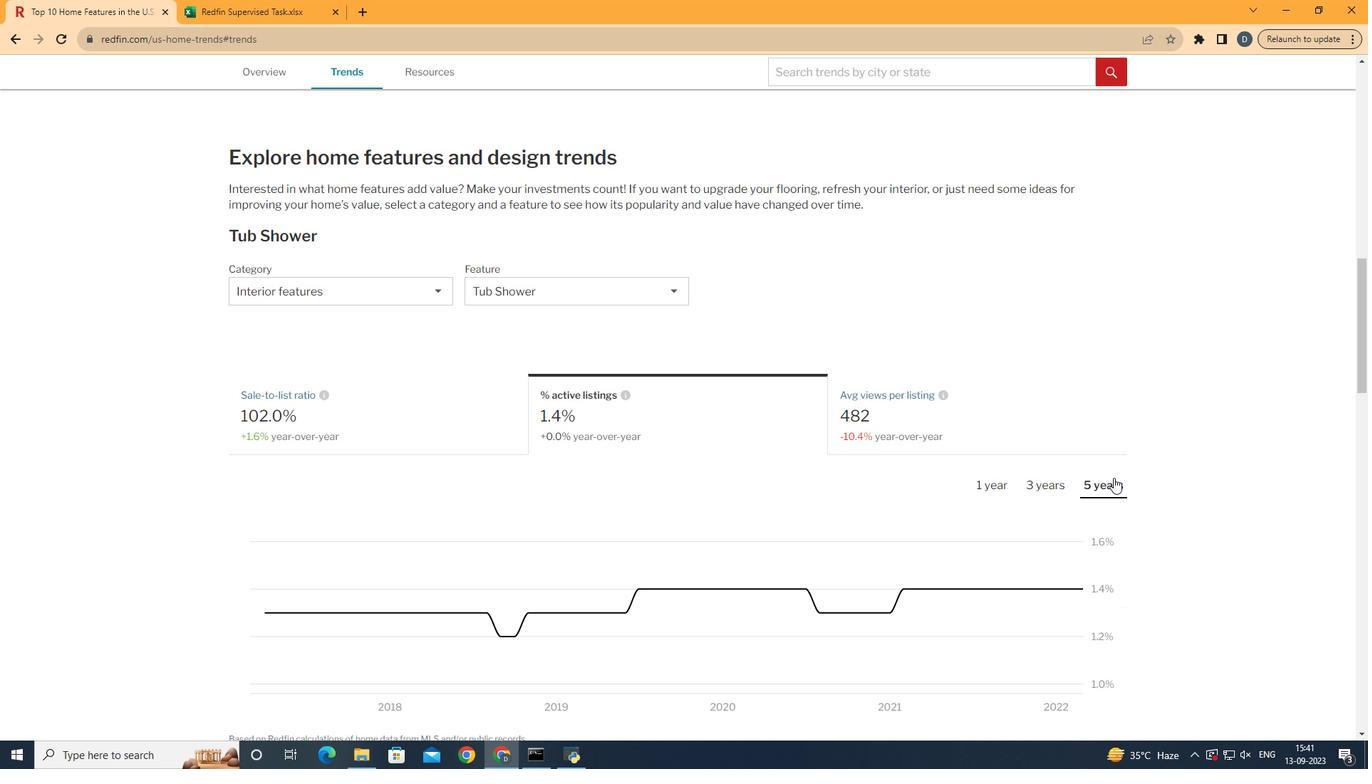 
Action: Mouse pressed left at (1114, 478)
Screenshot: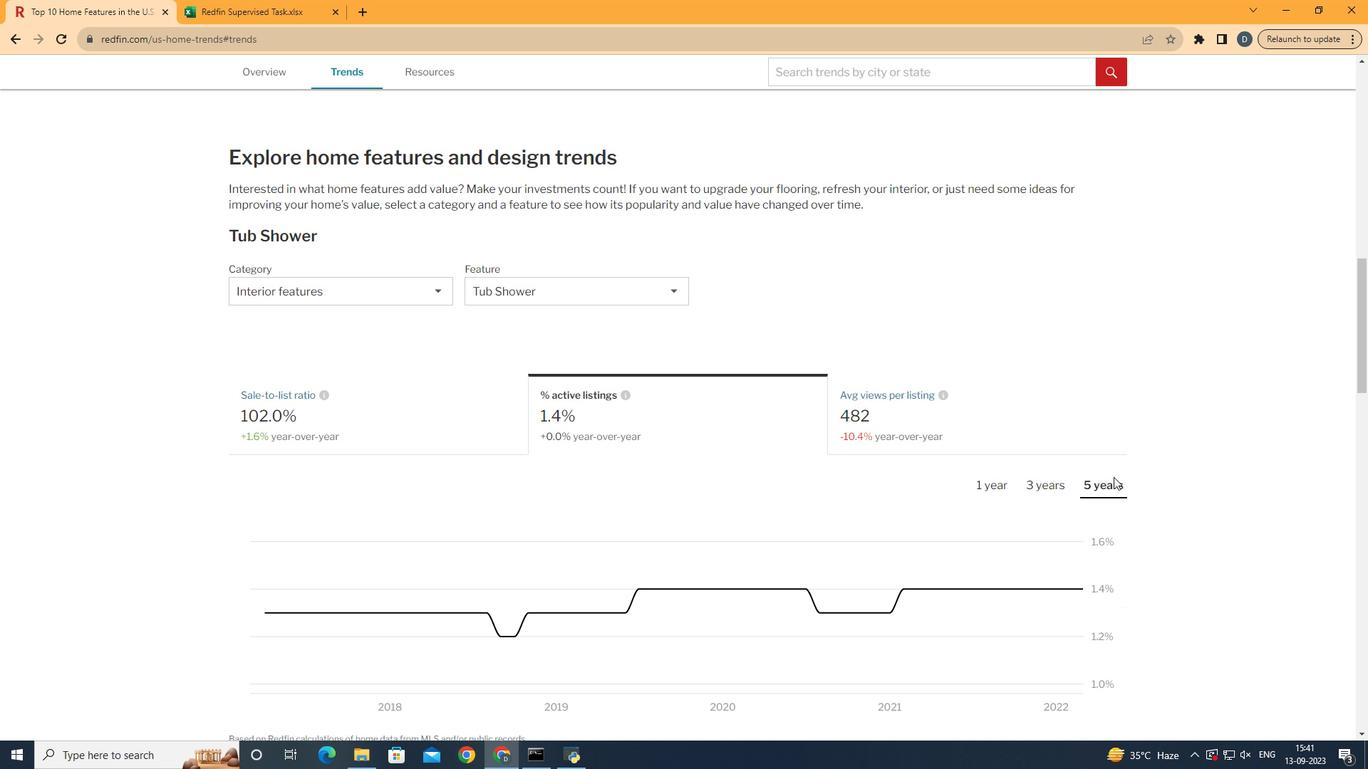 
Action: Mouse moved to (1202, 411)
Screenshot: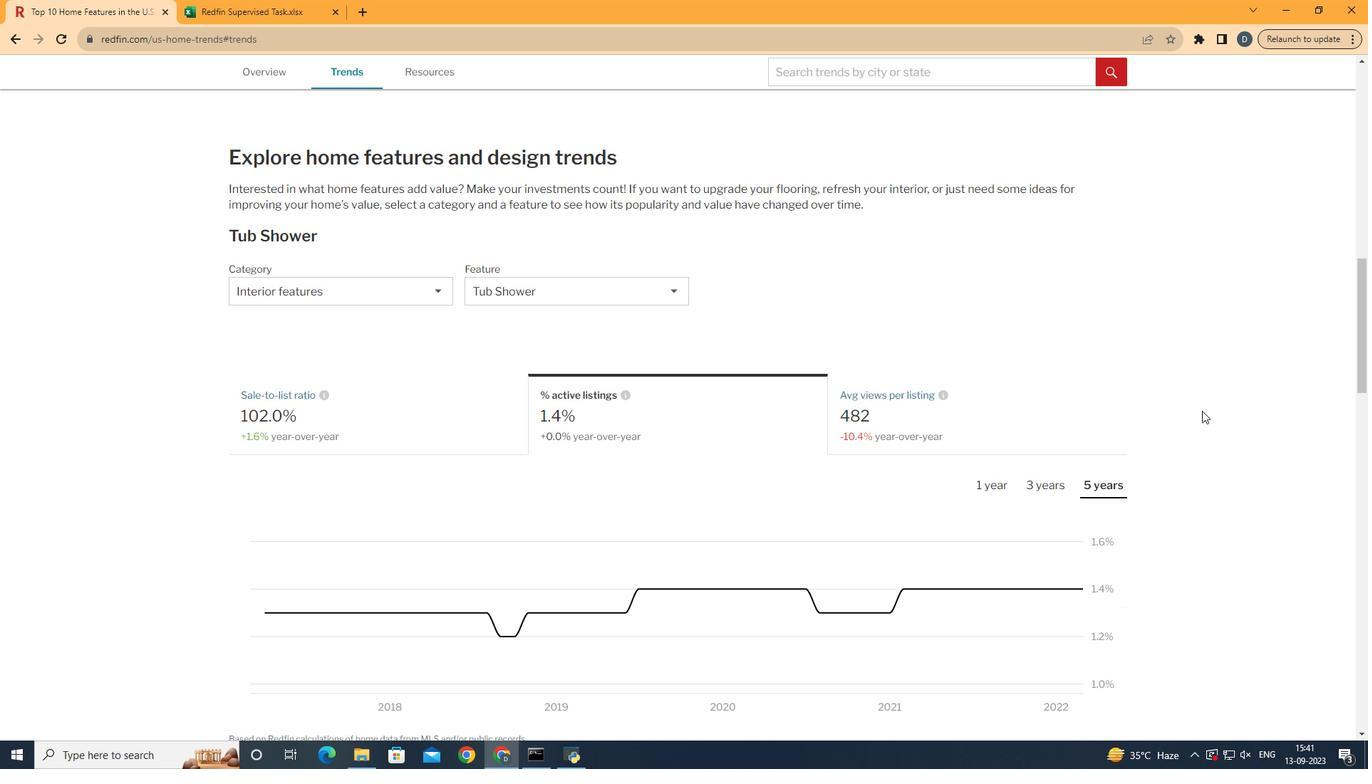 
Action: Mouse scrolled (1202, 410) with delta (0, 0)
Screenshot: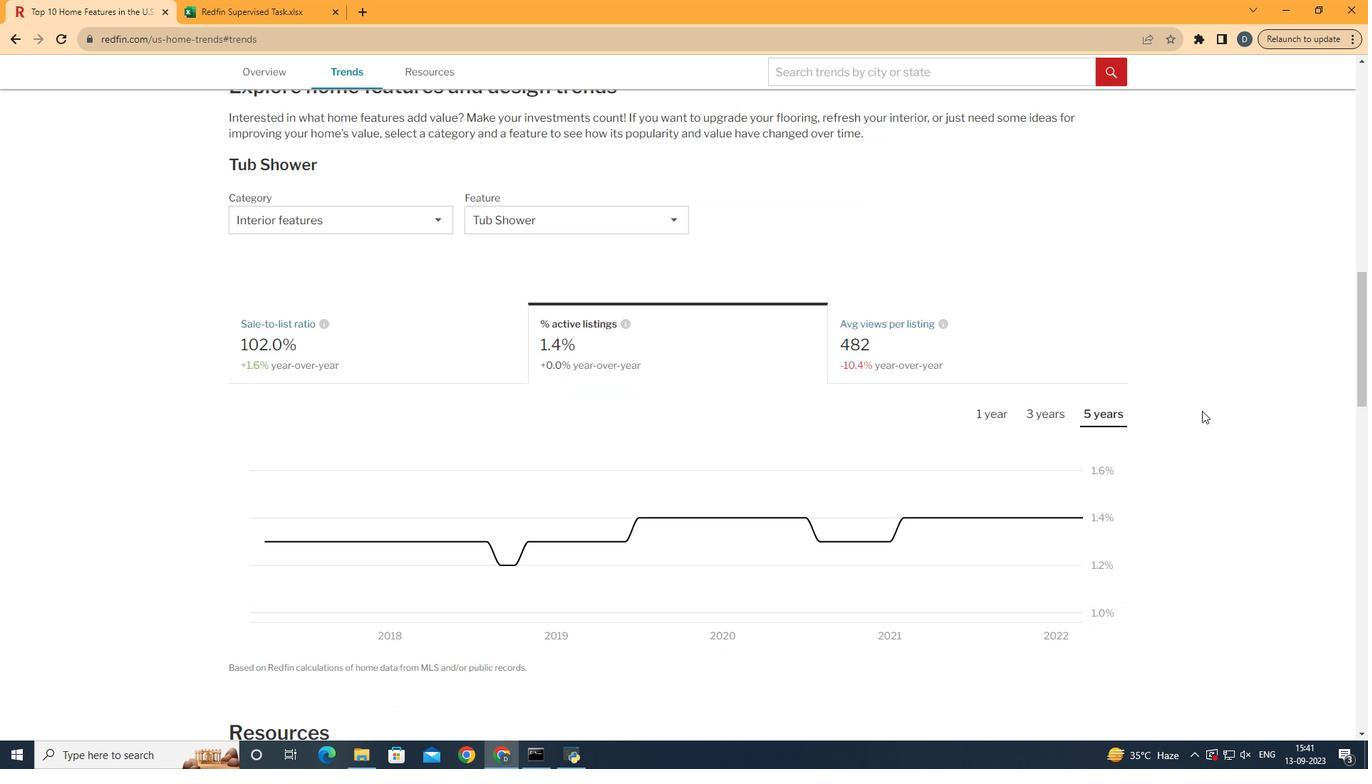 
